 Task: Add Teton Waters Ranch Uncured Polish Beef Sausage to the cart.
Action: Mouse moved to (15, 133)
Screenshot: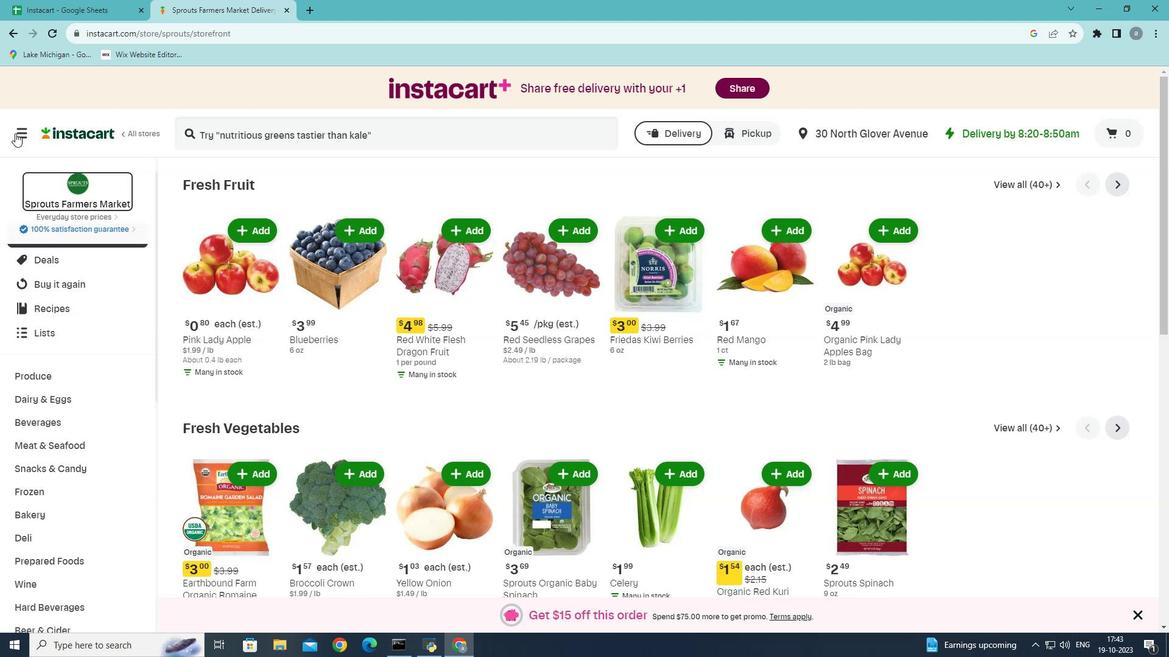 
Action: Mouse pressed left at (15, 133)
Screenshot: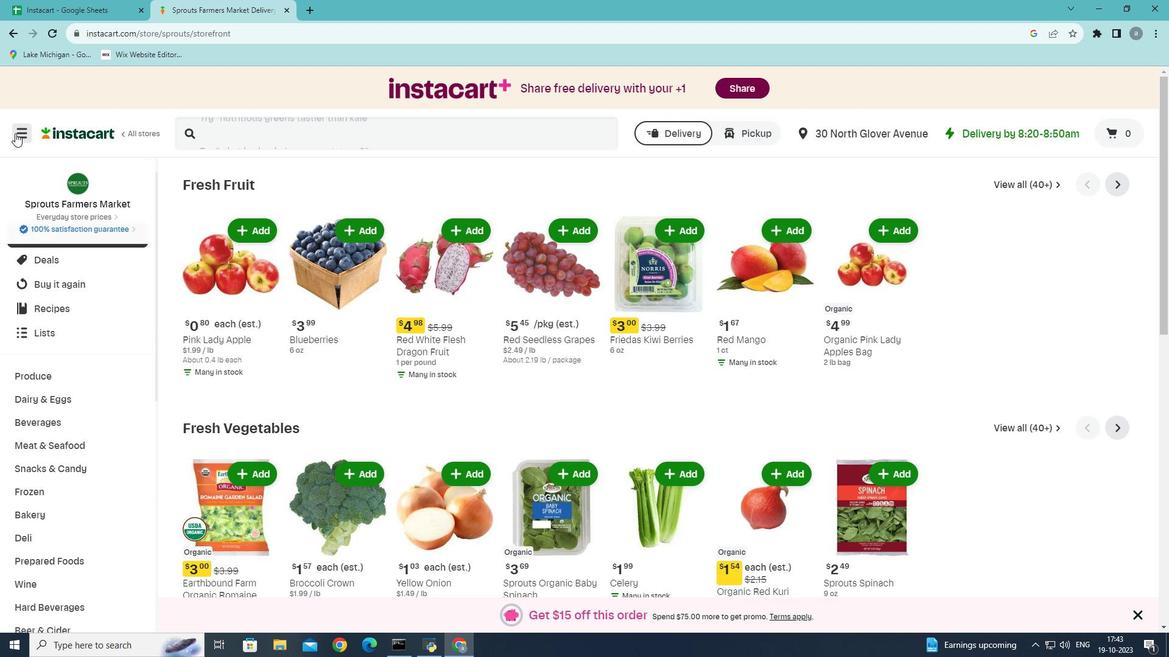
Action: Mouse moved to (34, 352)
Screenshot: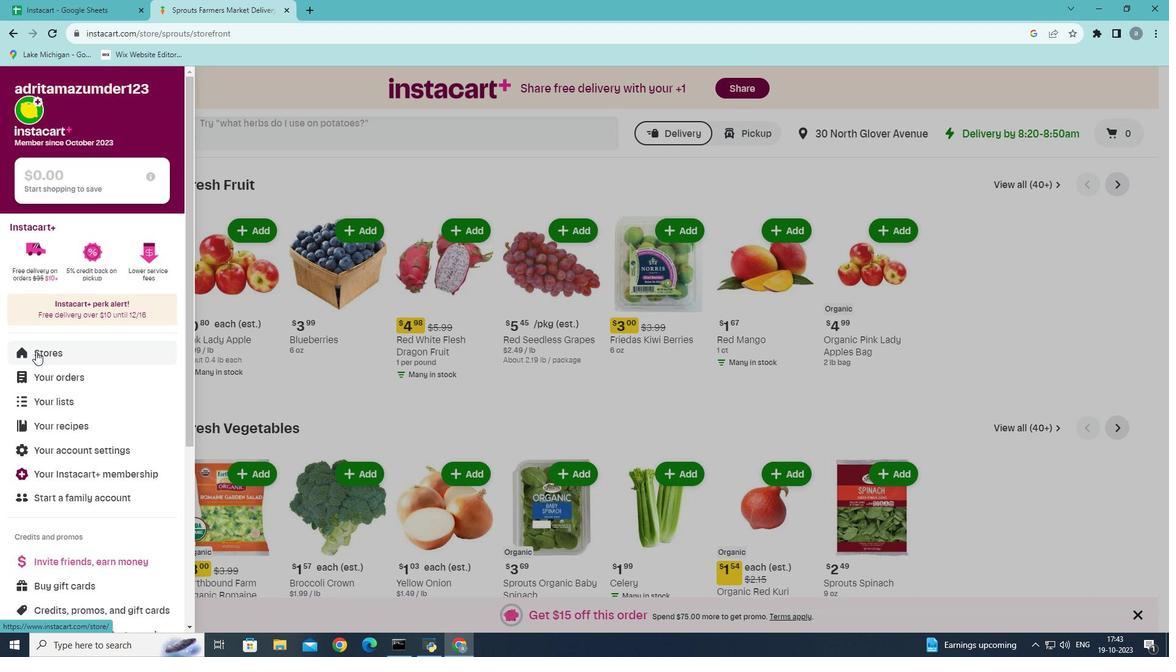 
Action: Mouse pressed left at (34, 352)
Screenshot: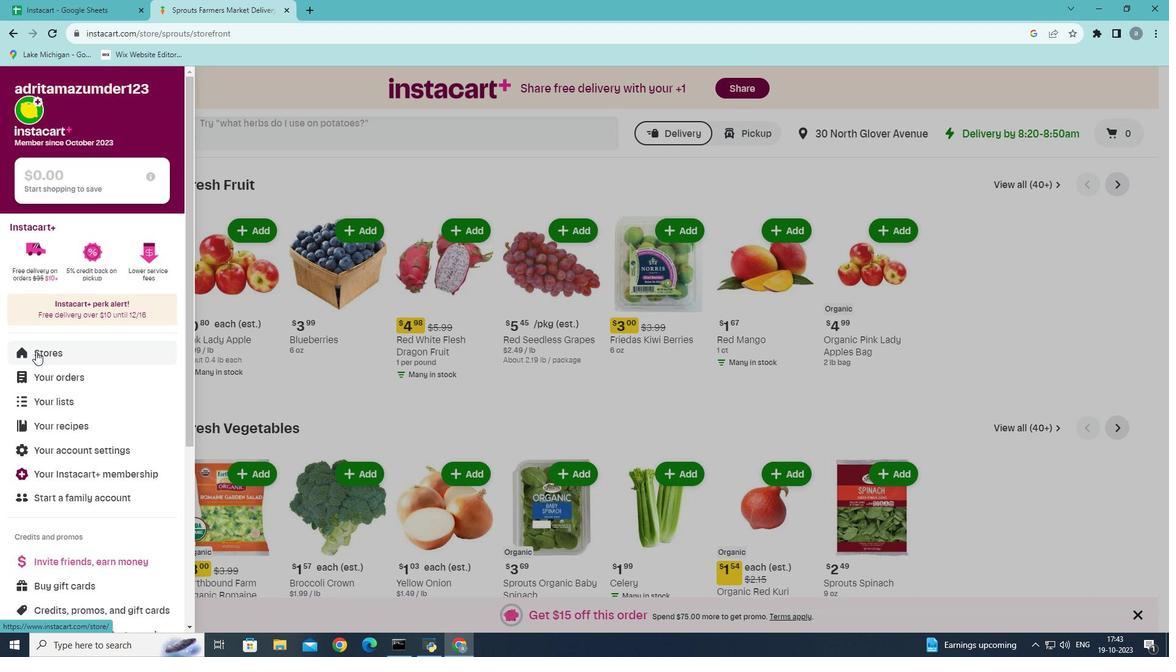 
Action: Mouse moved to (280, 126)
Screenshot: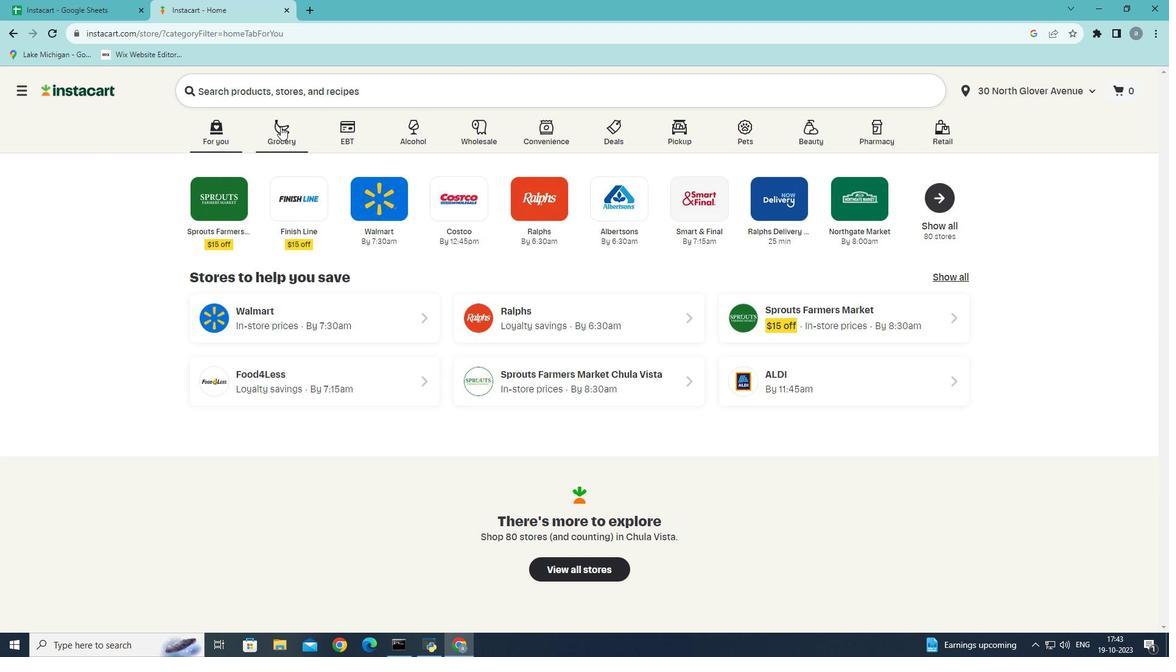 
Action: Mouse pressed left at (280, 126)
Screenshot: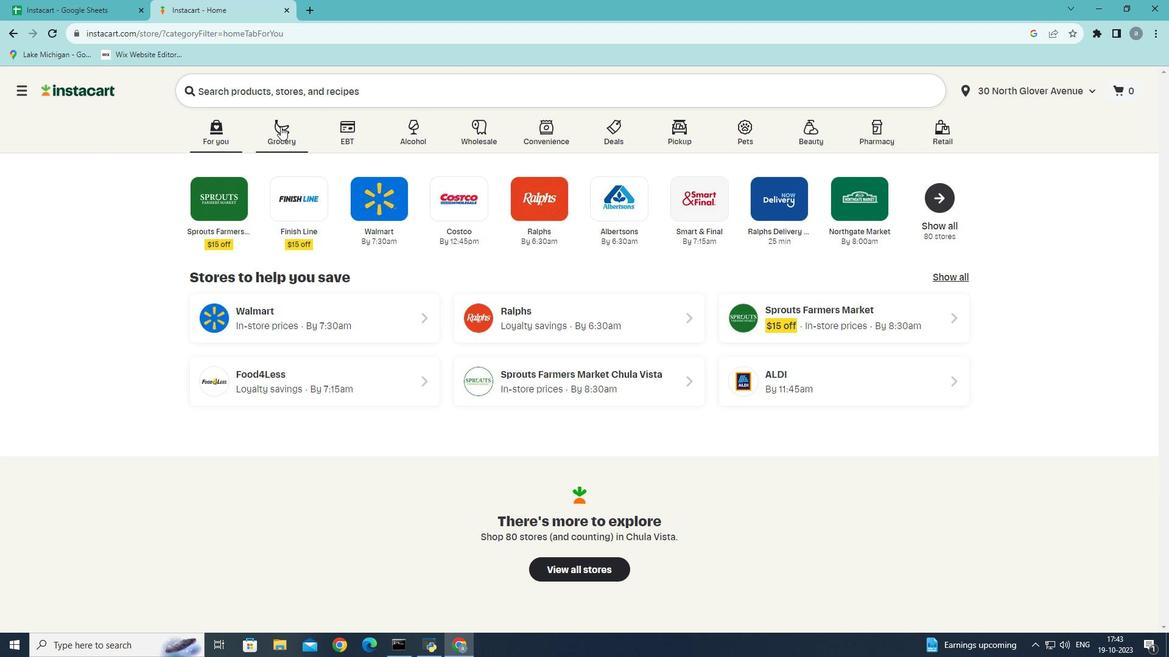
Action: Mouse moved to (271, 340)
Screenshot: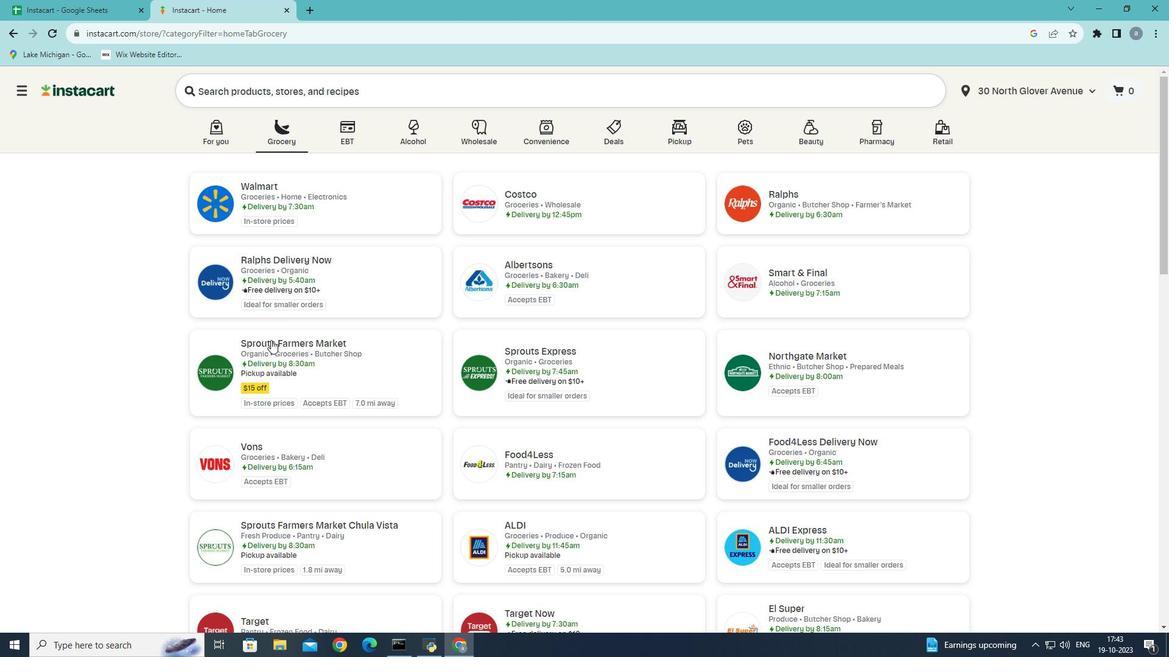 
Action: Mouse pressed left at (271, 340)
Screenshot: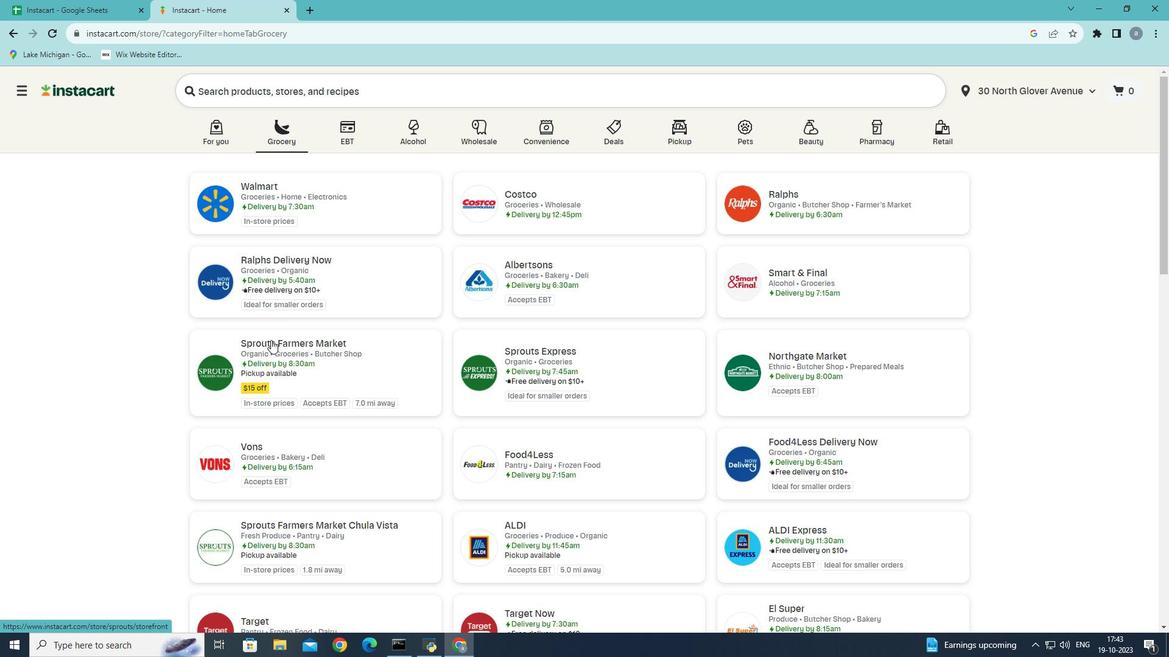 
Action: Mouse moved to (116, 360)
Screenshot: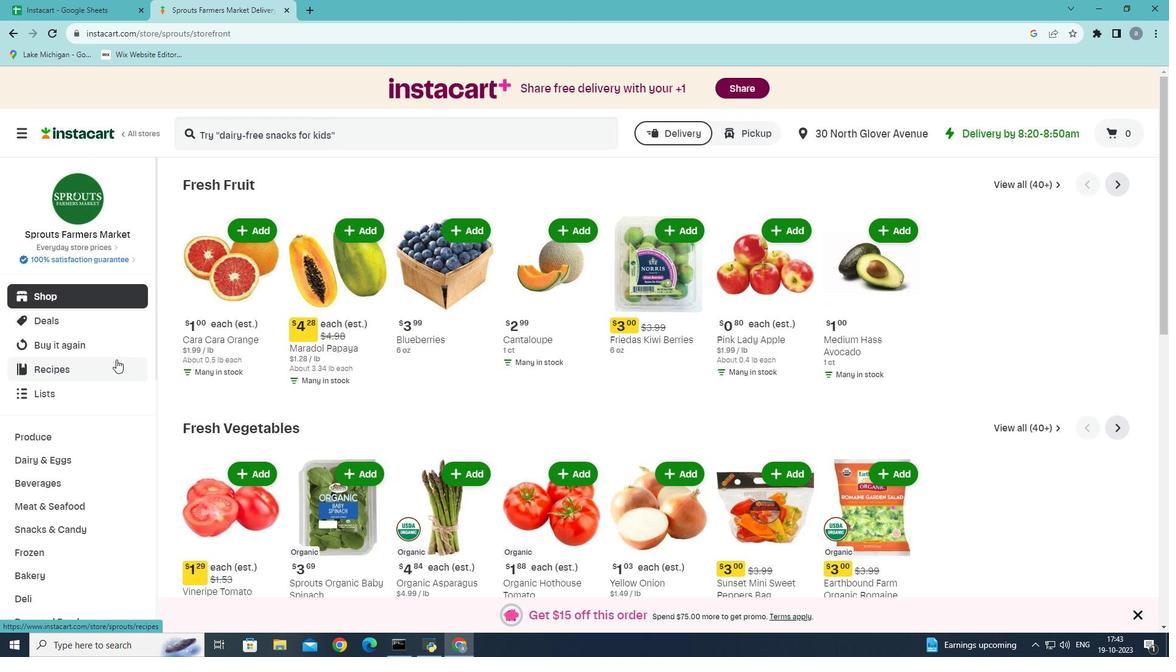 
Action: Mouse scrolled (116, 359) with delta (0, 0)
Screenshot: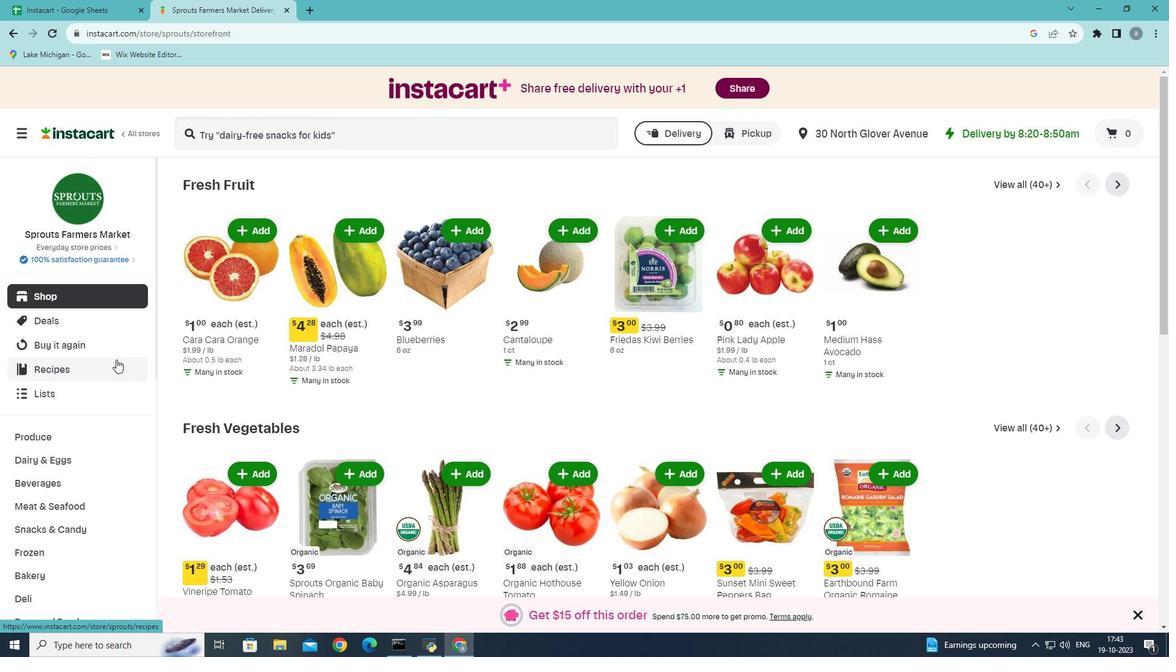 
Action: Mouse moved to (116, 360)
Screenshot: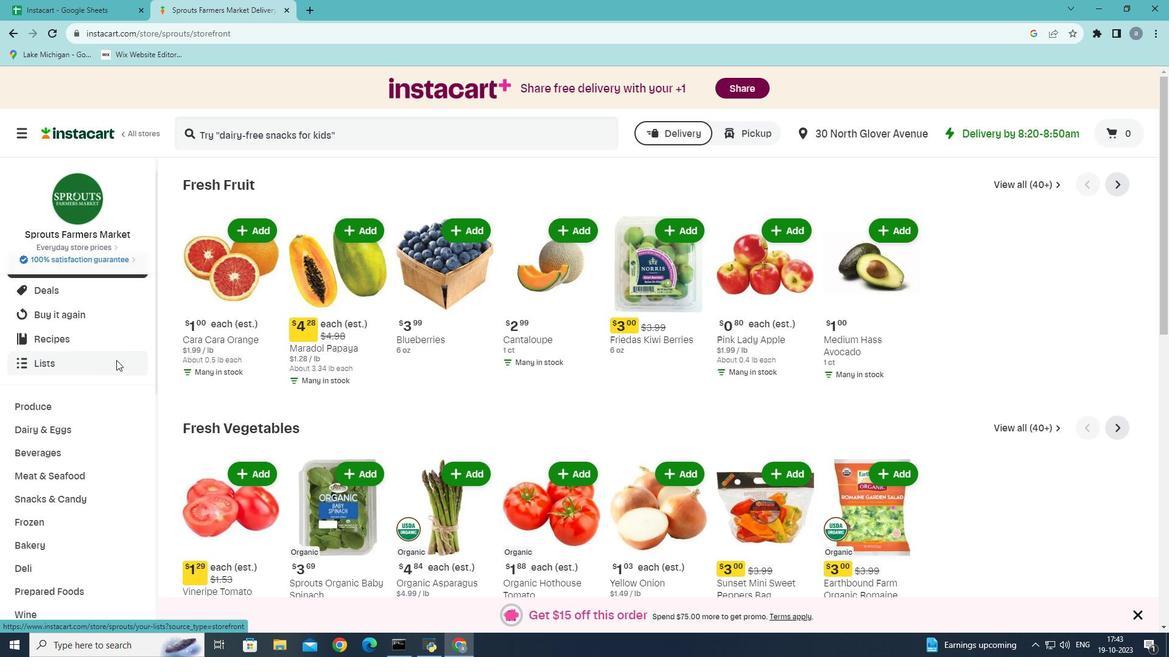 
Action: Mouse scrolled (116, 360) with delta (0, 0)
Screenshot: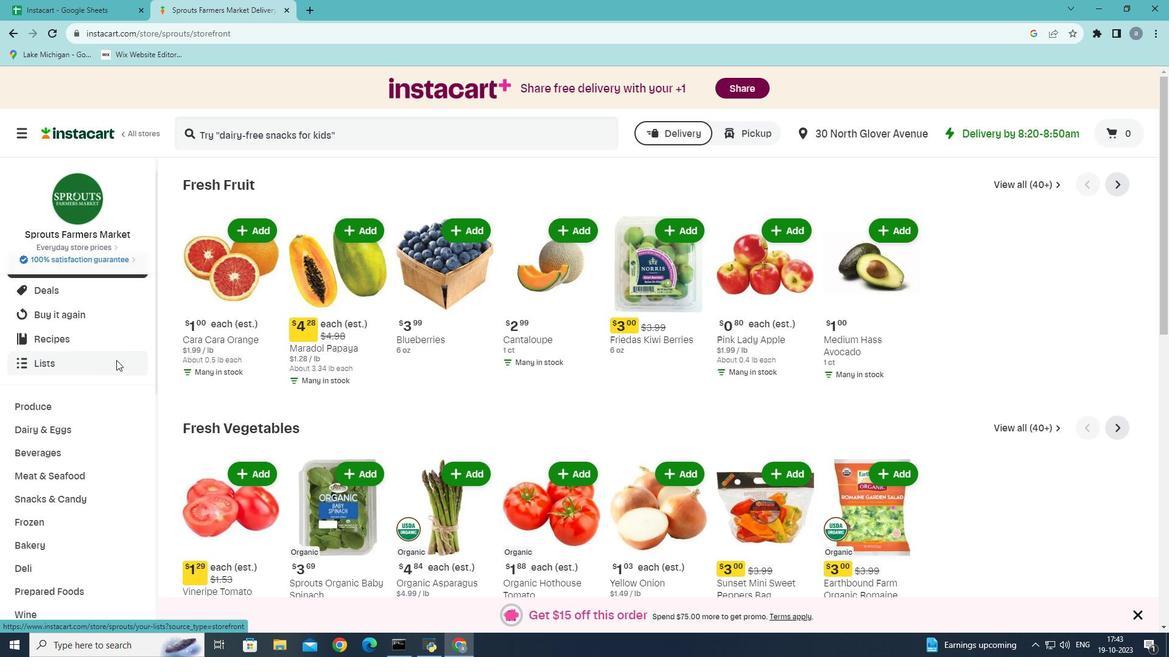
Action: Mouse moved to (69, 390)
Screenshot: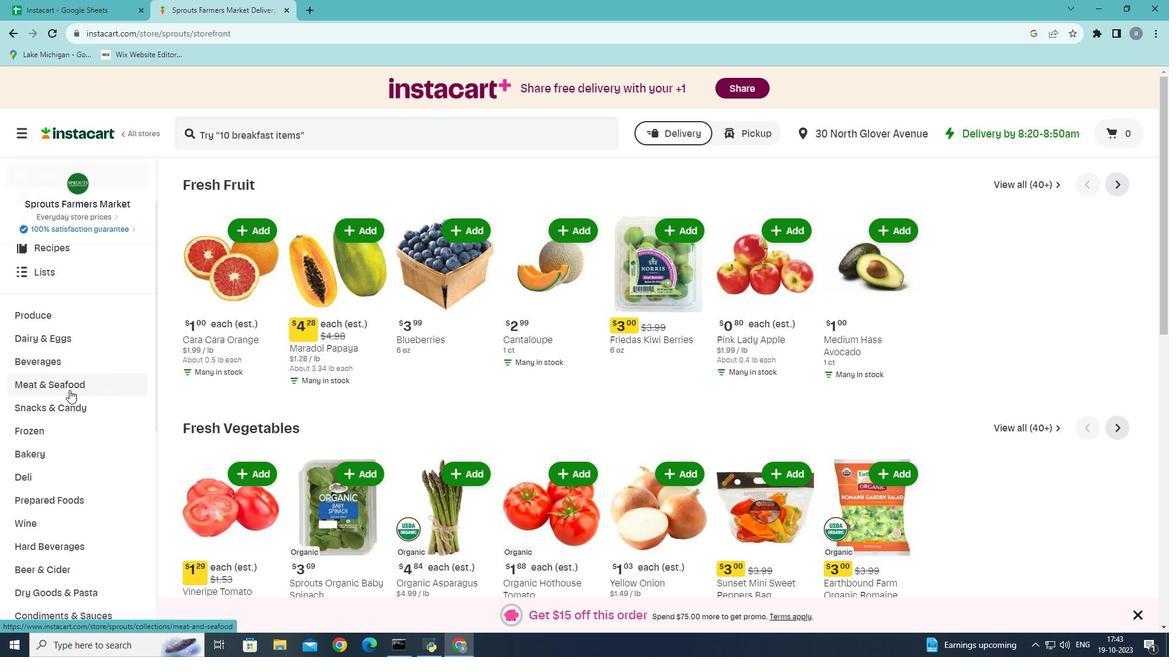 
Action: Mouse pressed left at (69, 390)
Screenshot: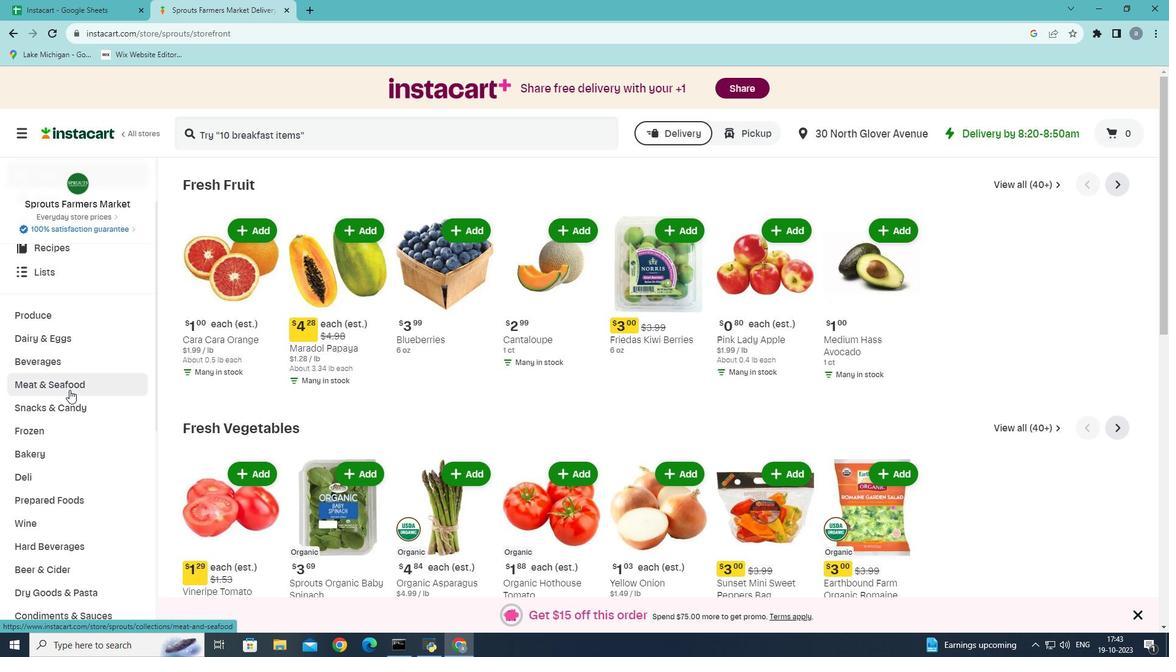 
Action: Mouse moved to (598, 211)
Screenshot: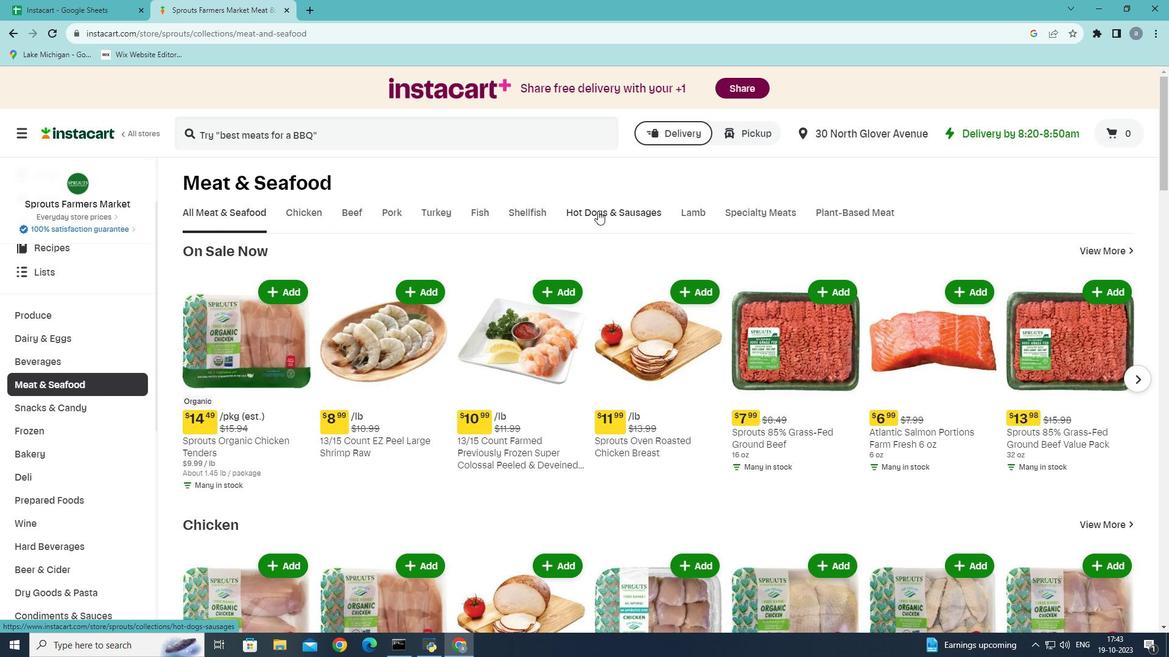 
Action: Mouse pressed left at (598, 211)
Screenshot: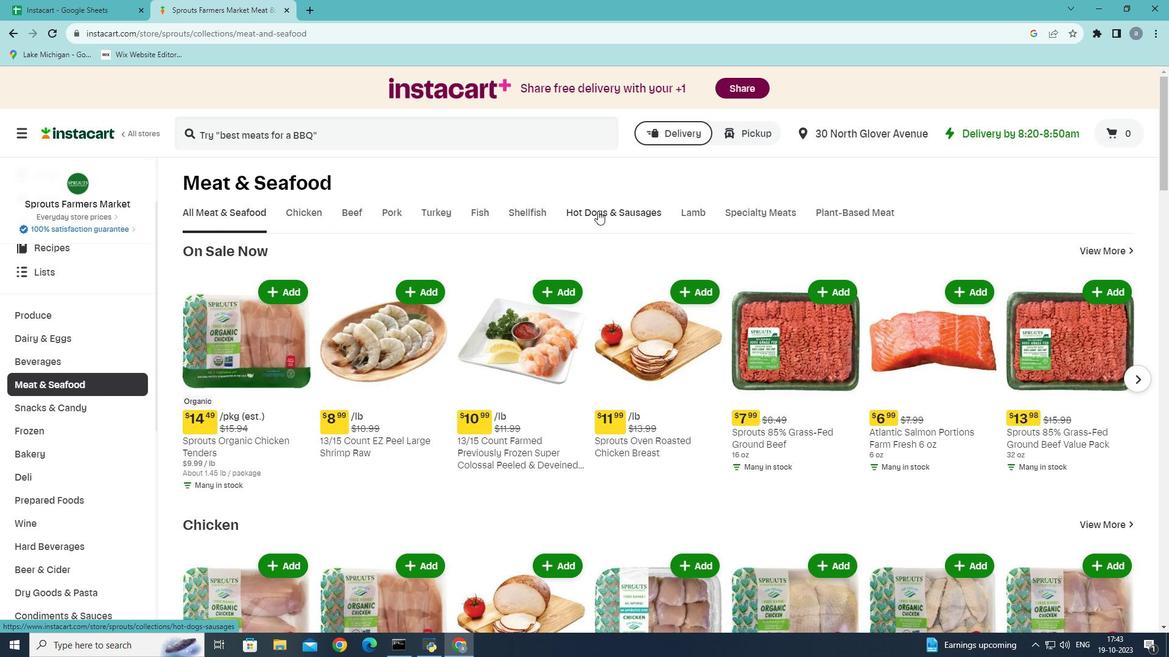 
Action: Mouse moved to (296, 266)
Screenshot: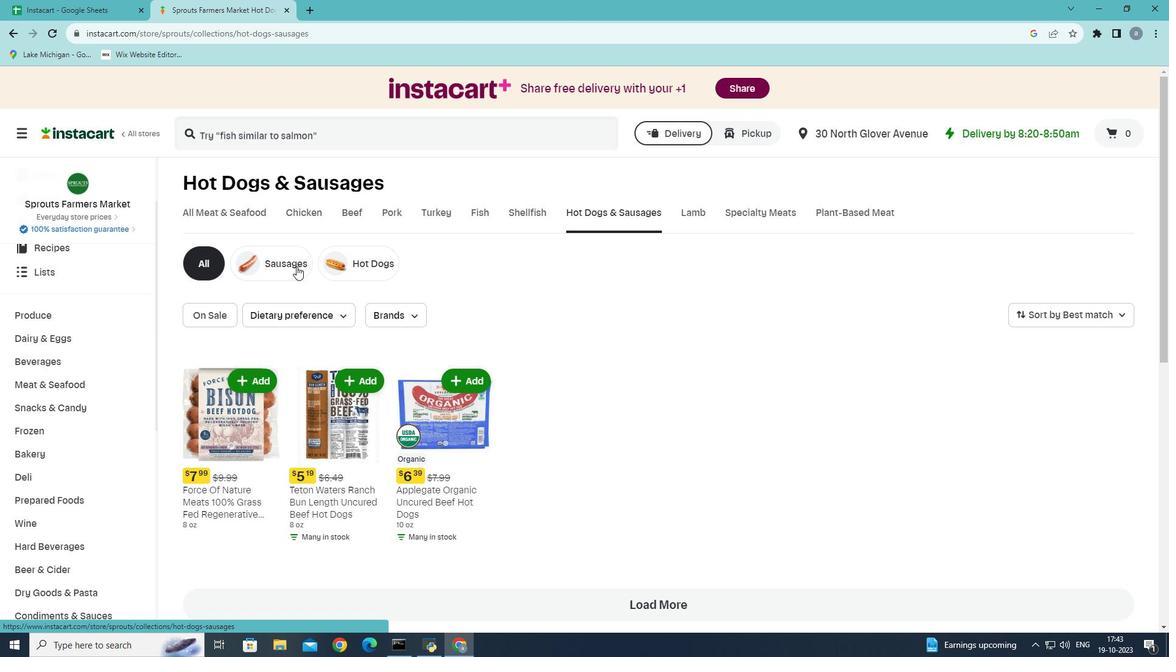 
Action: Mouse pressed left at (296, 266)
Screenshot: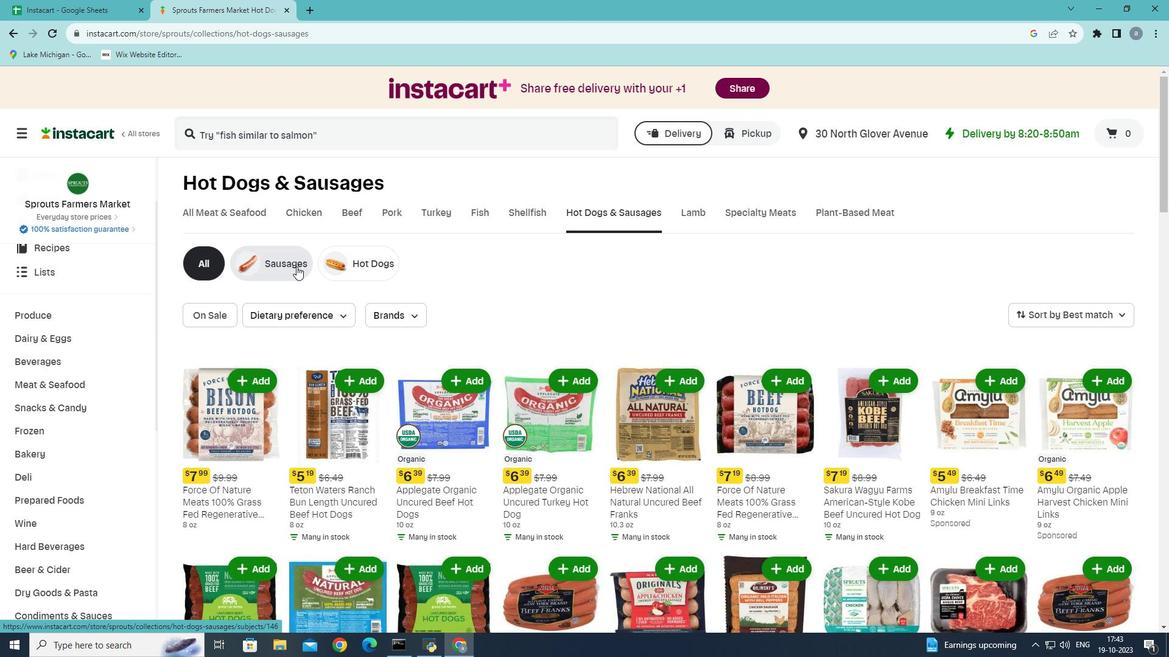 
Action: Mouse moved to (488, 332)
Screenshot: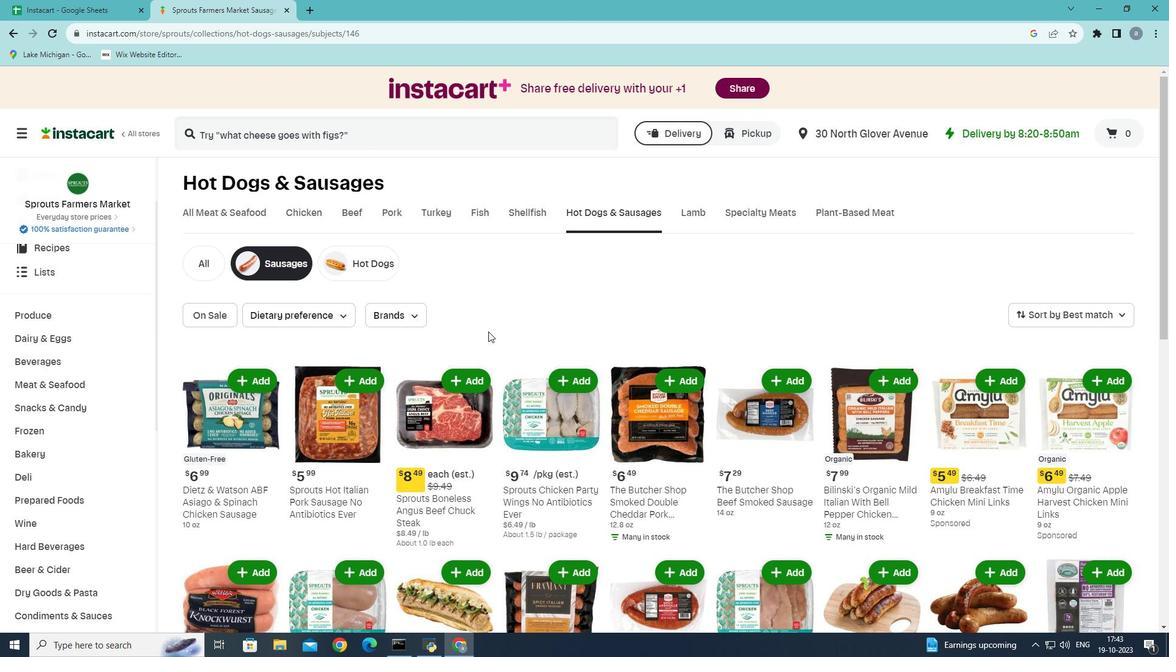 
Action: Mouse scrolled (488, 331) with delta (0, 0)
Screenshot: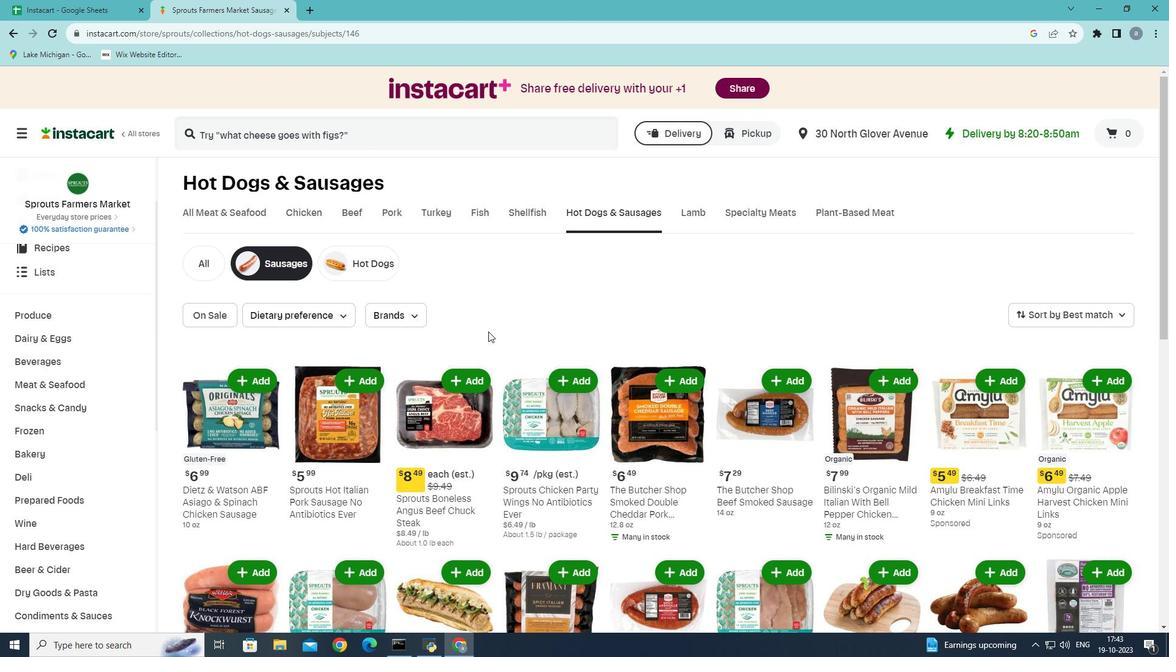 
Action: Mouse moved to (488, 333)
Screenshot: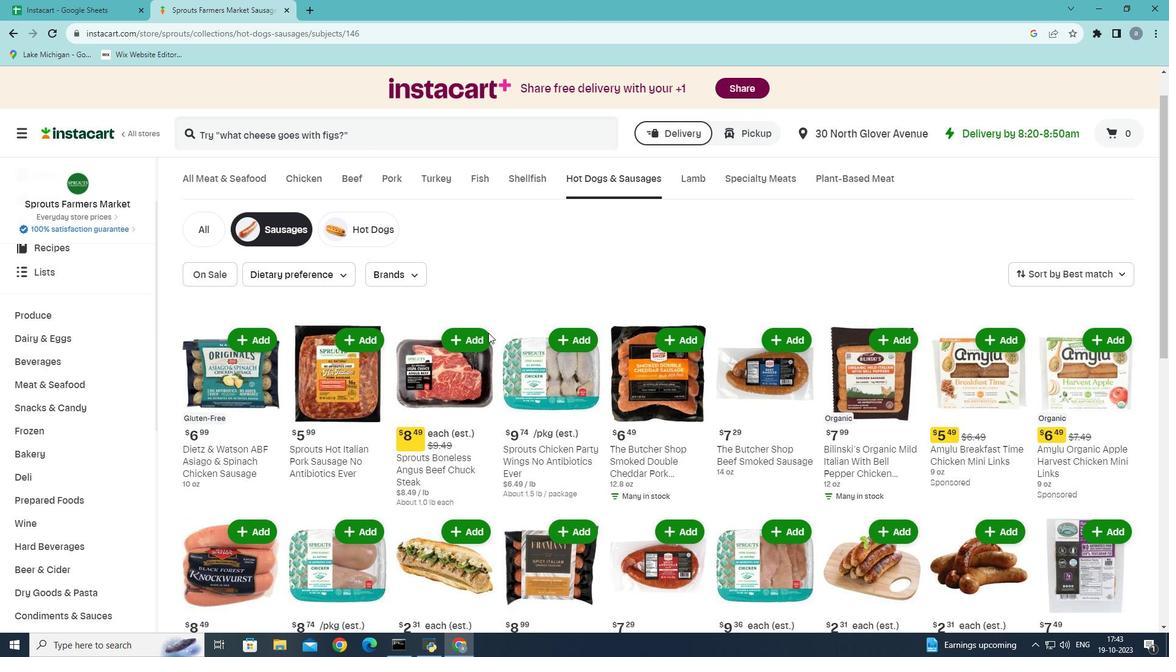 
Action: Mouse scrolled (488, 332) with delta (0, 0)
Screenshot: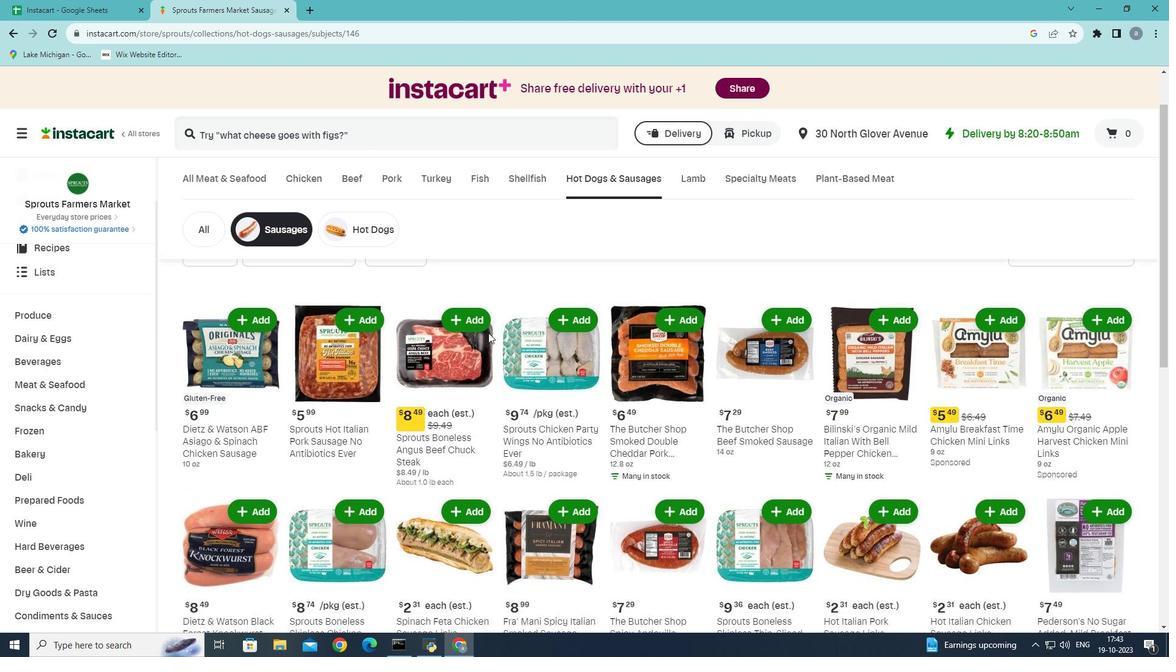 
Action: Mouse scrolled (488, 332) with delta (0, 0)
Screenshot: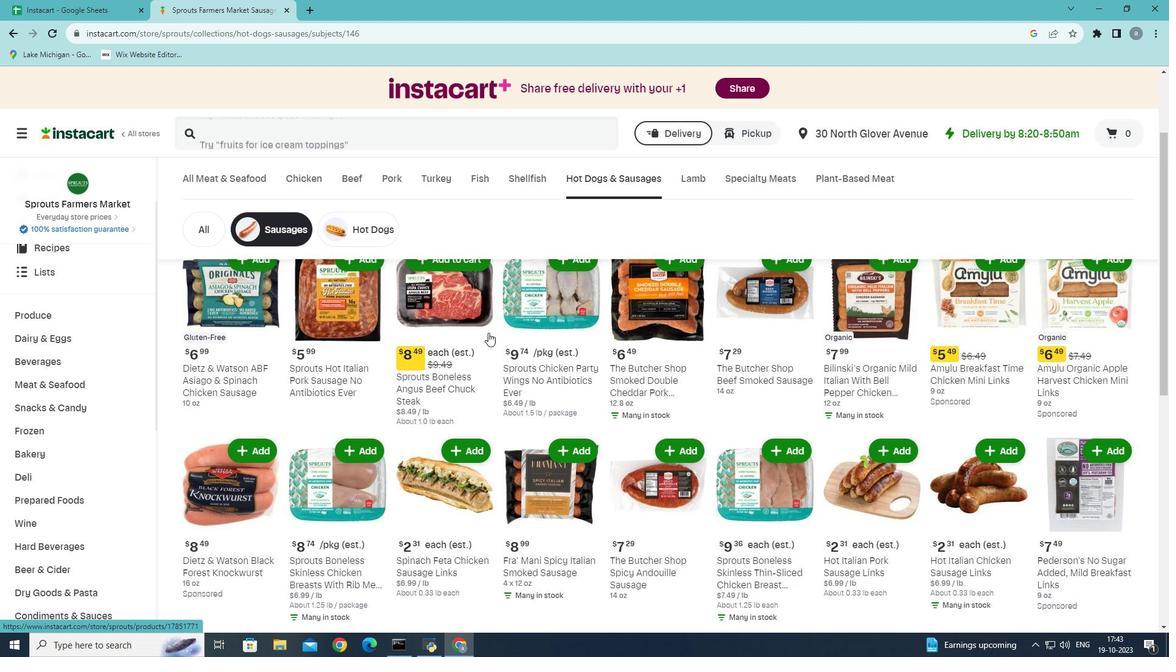 
Action: Mouse scrolled (488, 333) with delta (0, 0)
Screenshot: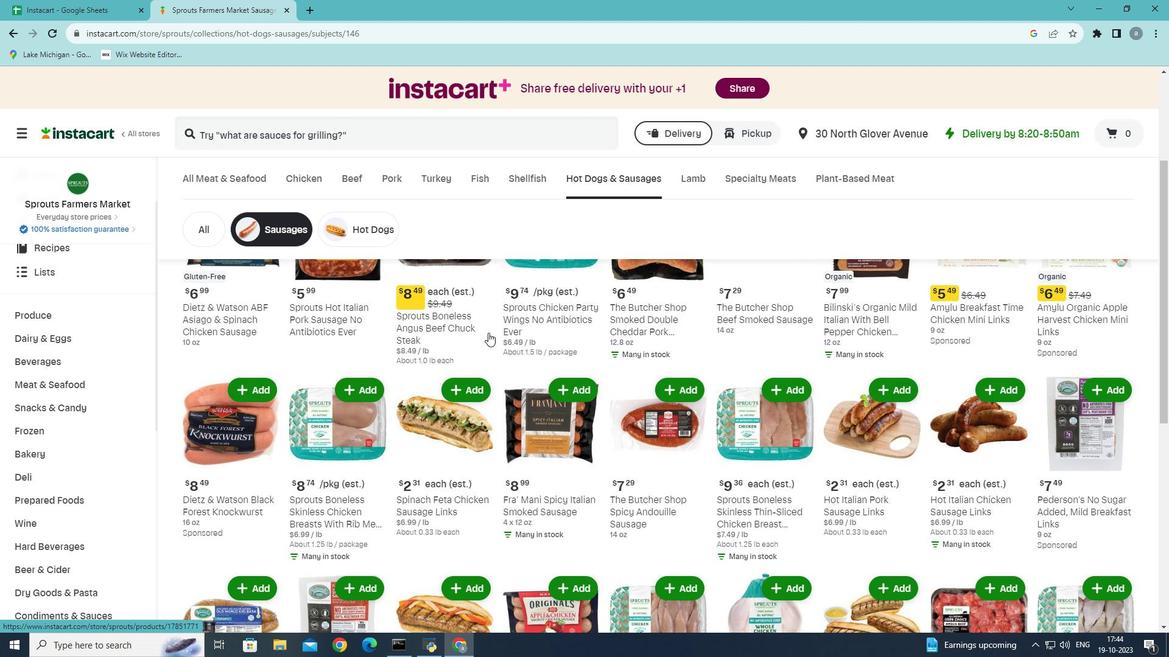 
Action: Mouse moved to (536, 349)
Screenshot: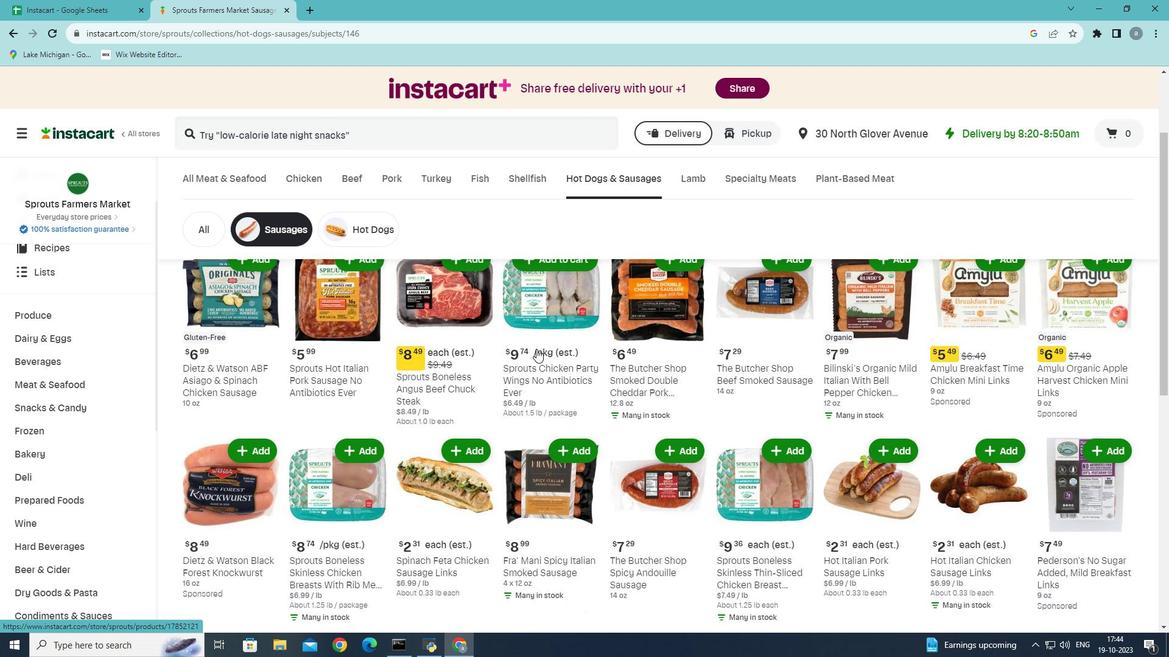 
Action: Mouse scrolled (536, 349) with delta (0, 0)
Screenshot: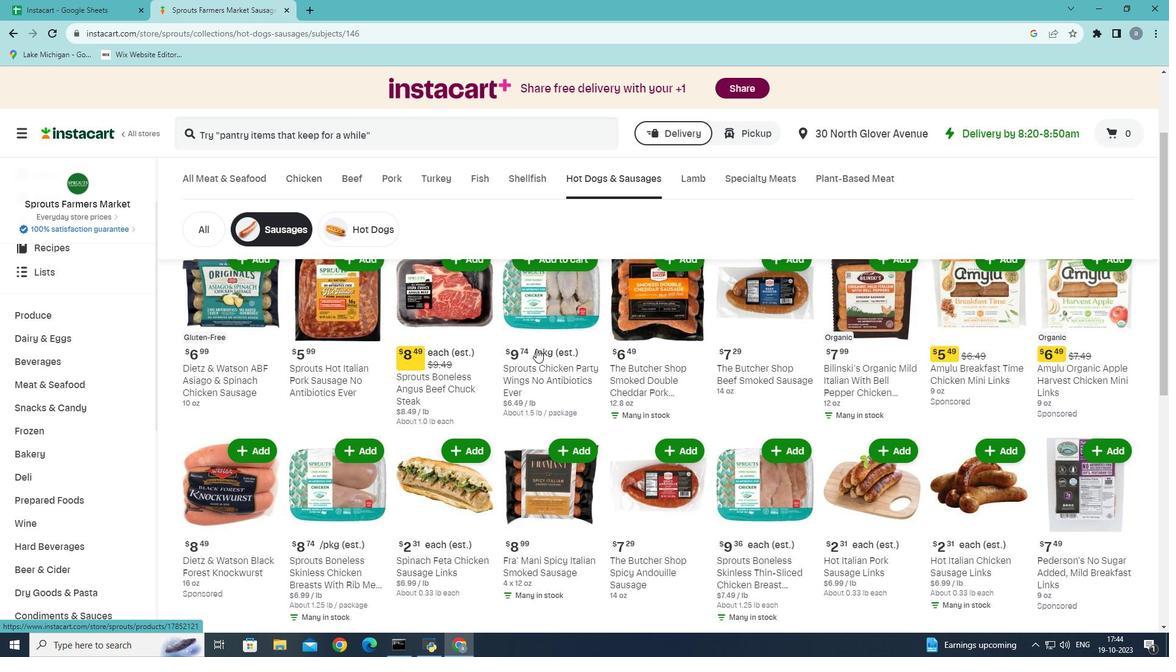 
Action: Mouse scrolled (536, 349) with delta (0, 0)
Screenshot: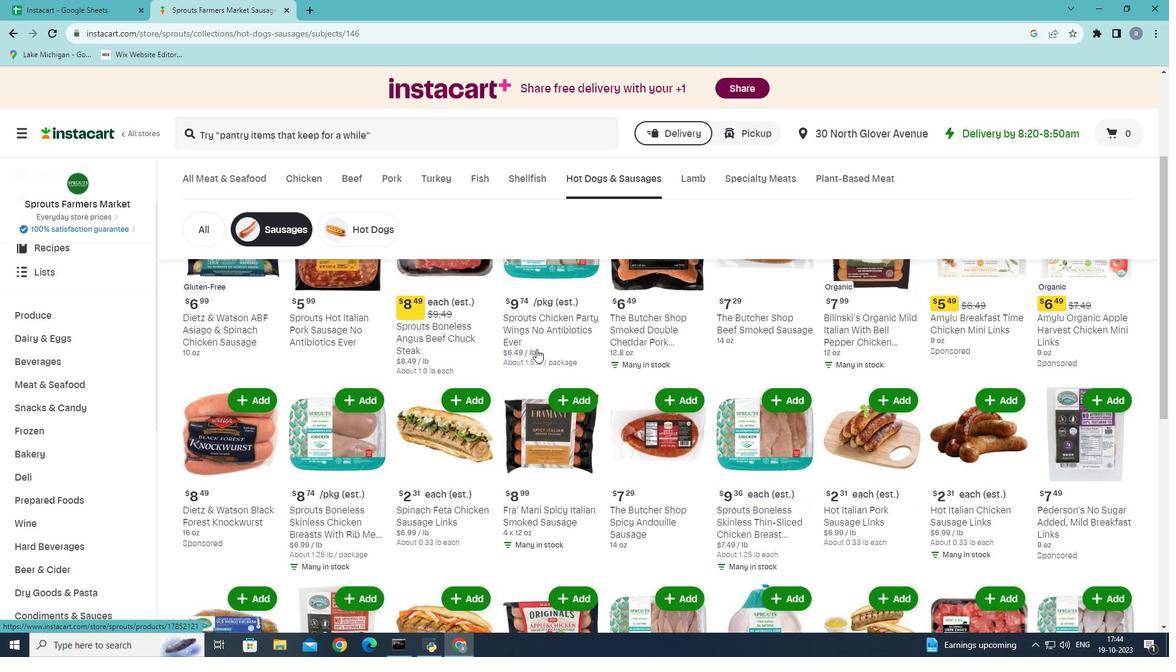 
Action: Mouse moved to (536, 349)
Screenshot: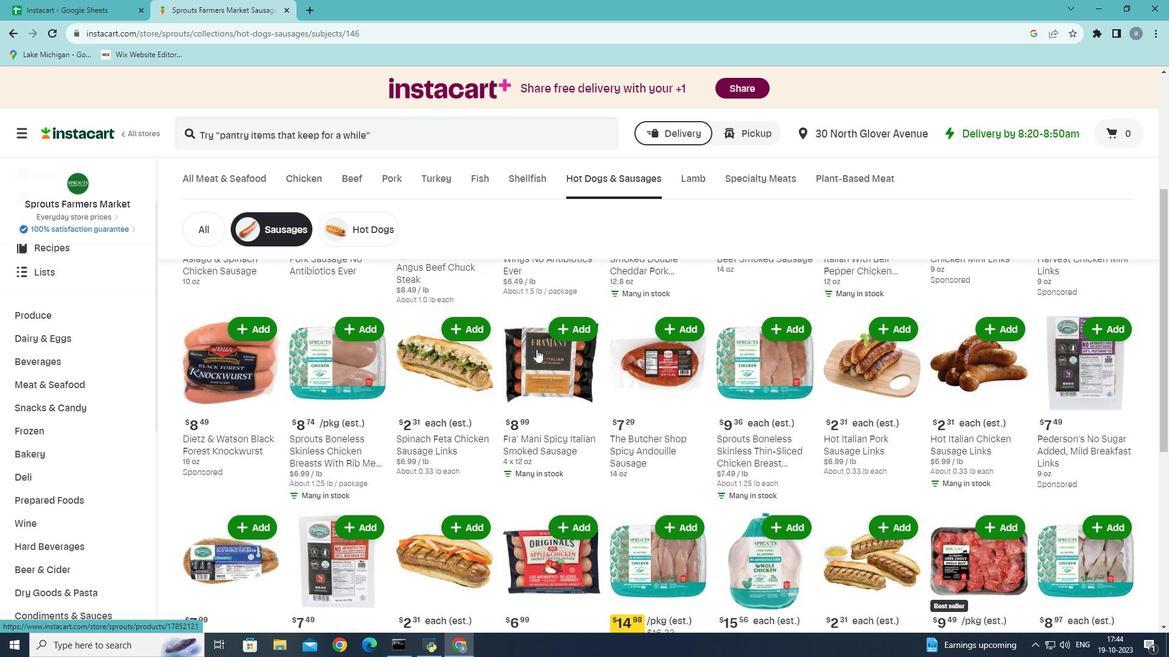 
Action: Mouse scrolled (536, 349) with delta (0, 0)
Screenshot: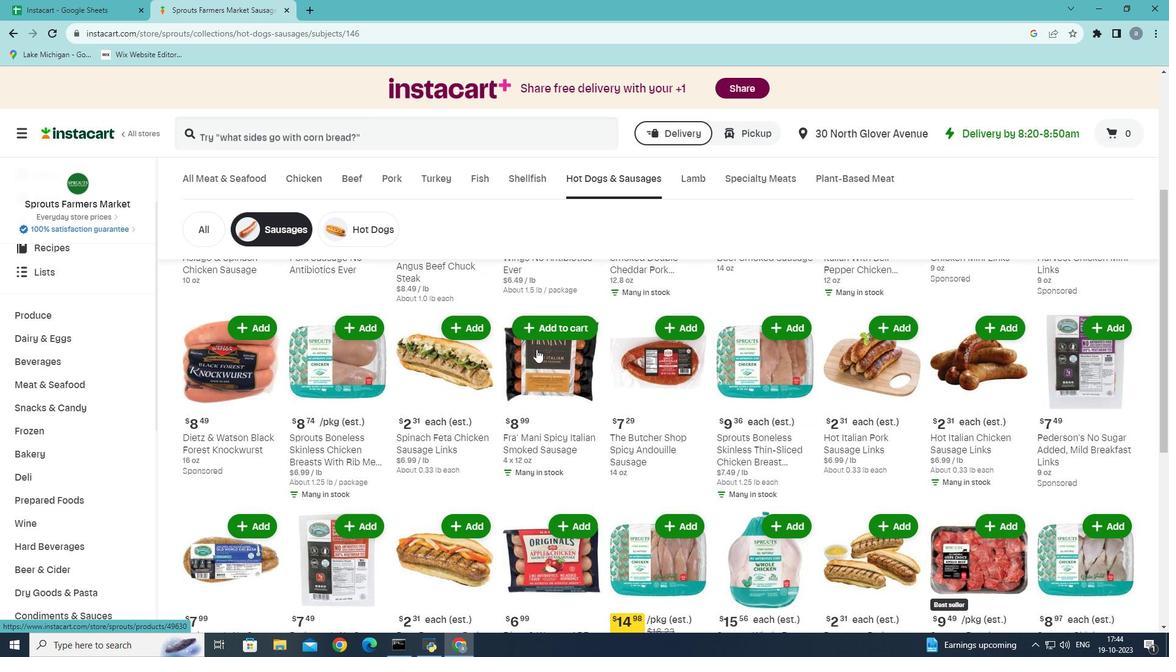 
Action: Mouse moved to (536, 349)
Screenshot: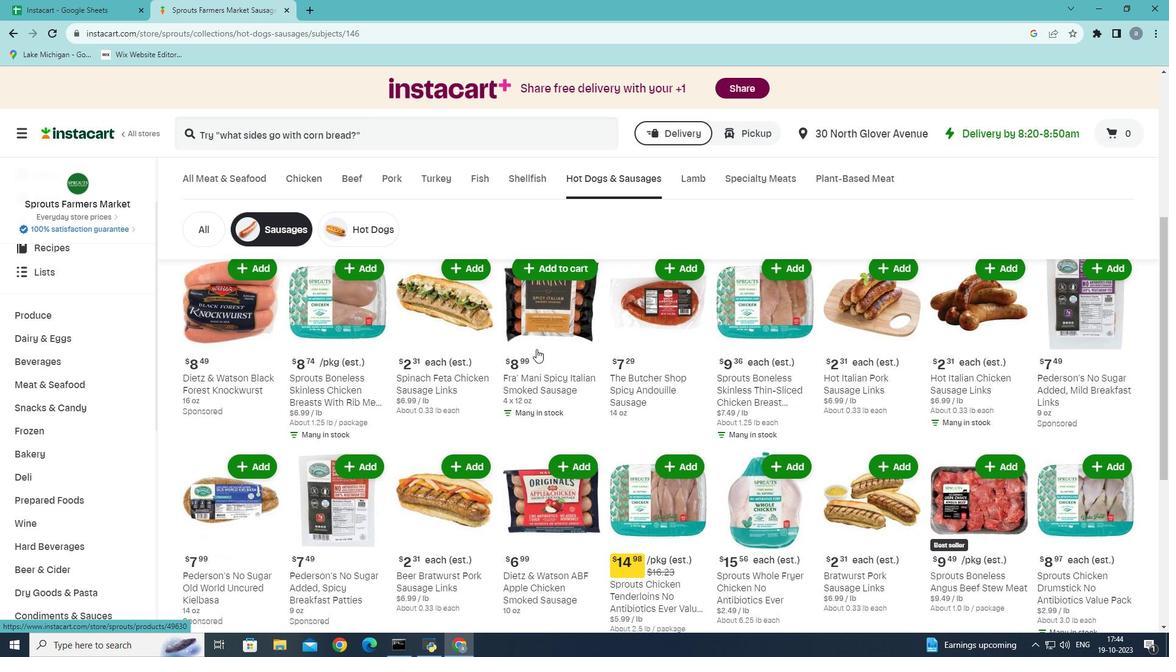 
Action: Mouse scrolled (536, 349) with delta (0, 0)
Screenshot: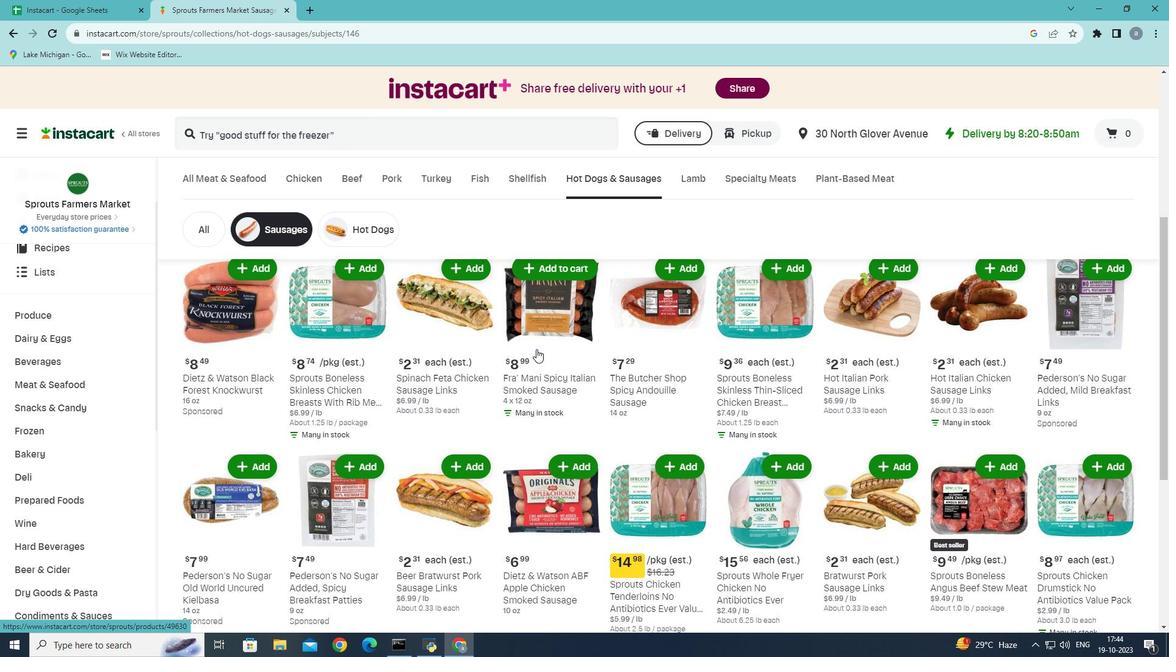 
Action: Mouse moved to (536, 349)
Screenshot: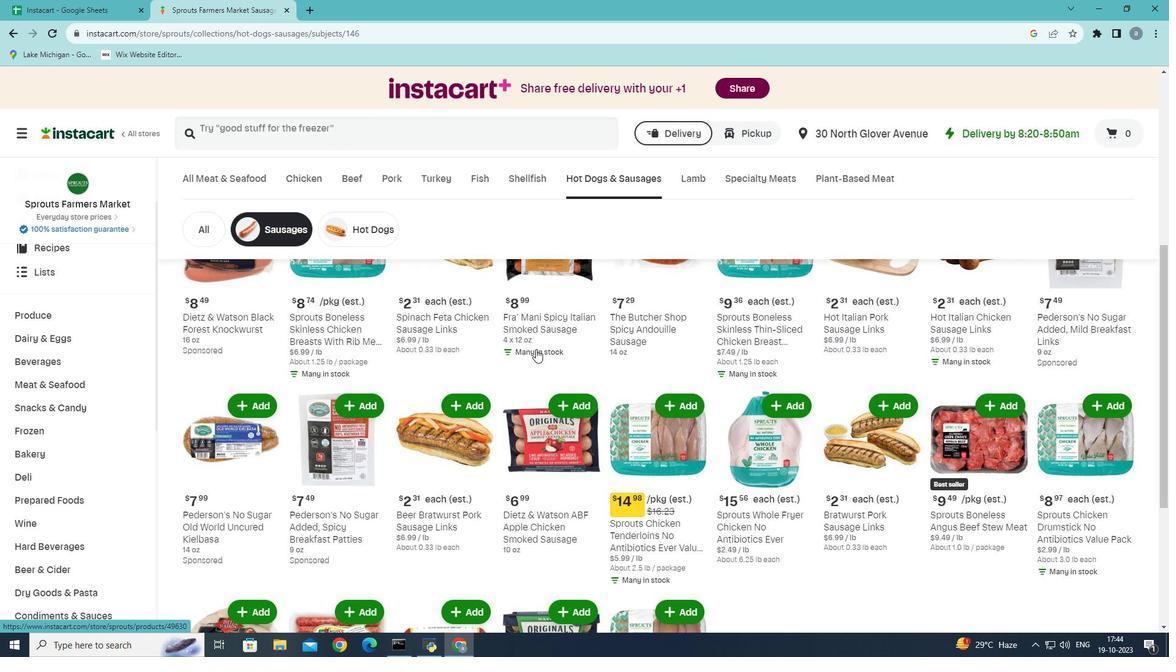 
Action: Mouse scrolled (536, 349) with delta (0, 0)
Screenshot: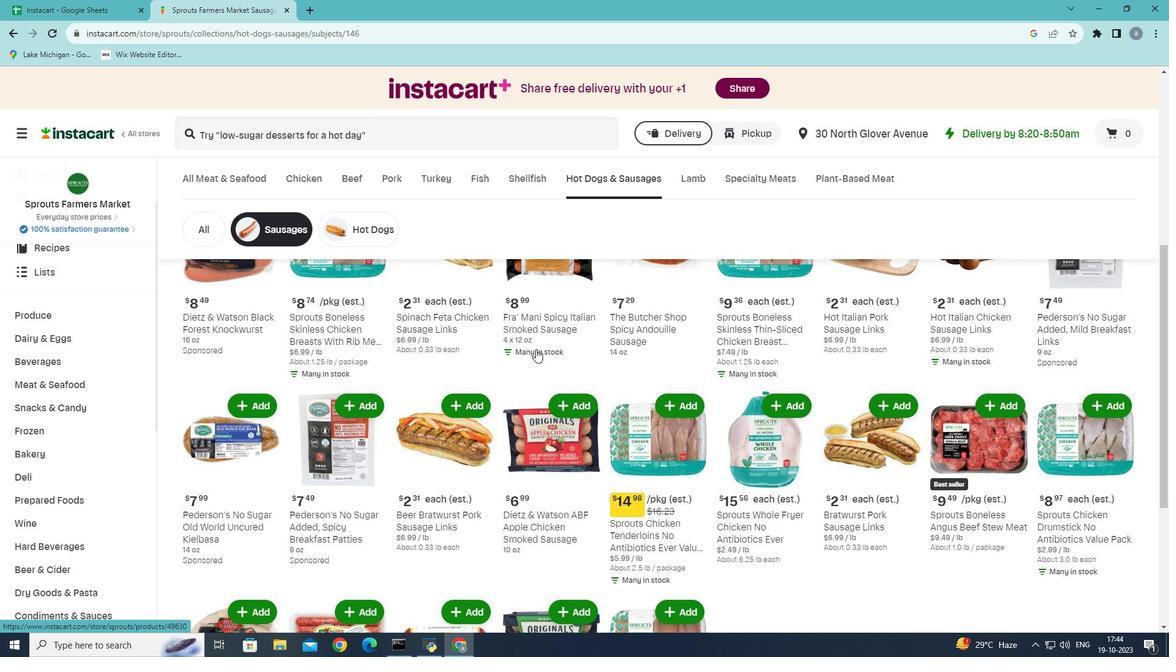 
Action: Mouse moved to (535, 348)
Screenshot: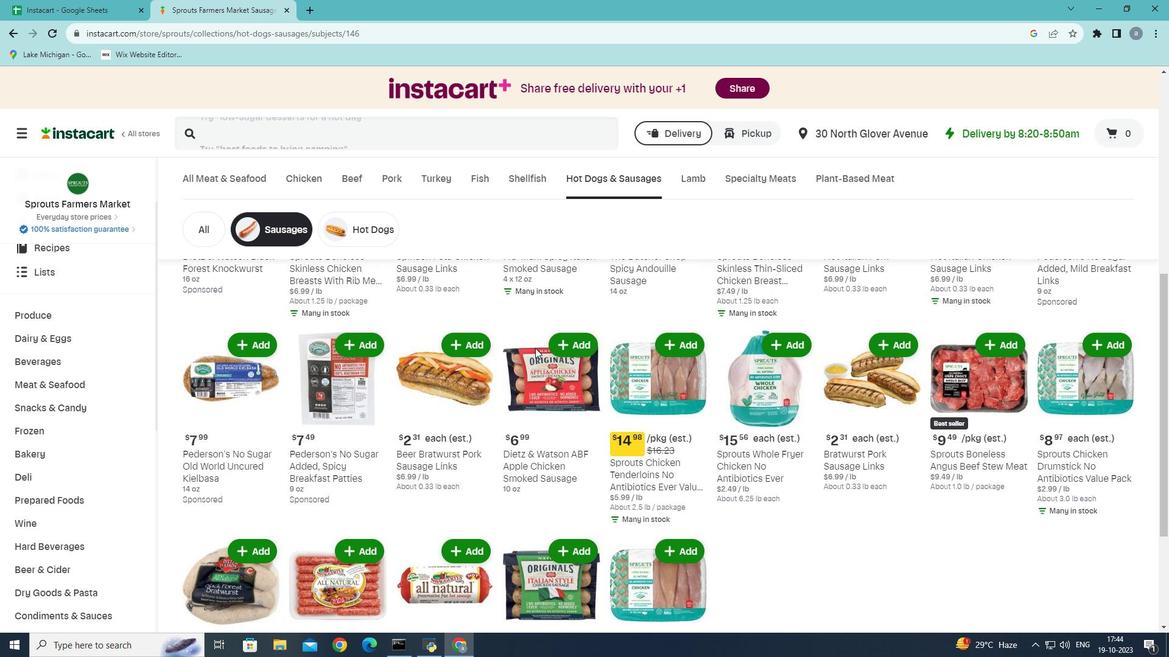 
Action: Mouse scrolled (535, 347) with delta (0, 0)
Screenshot: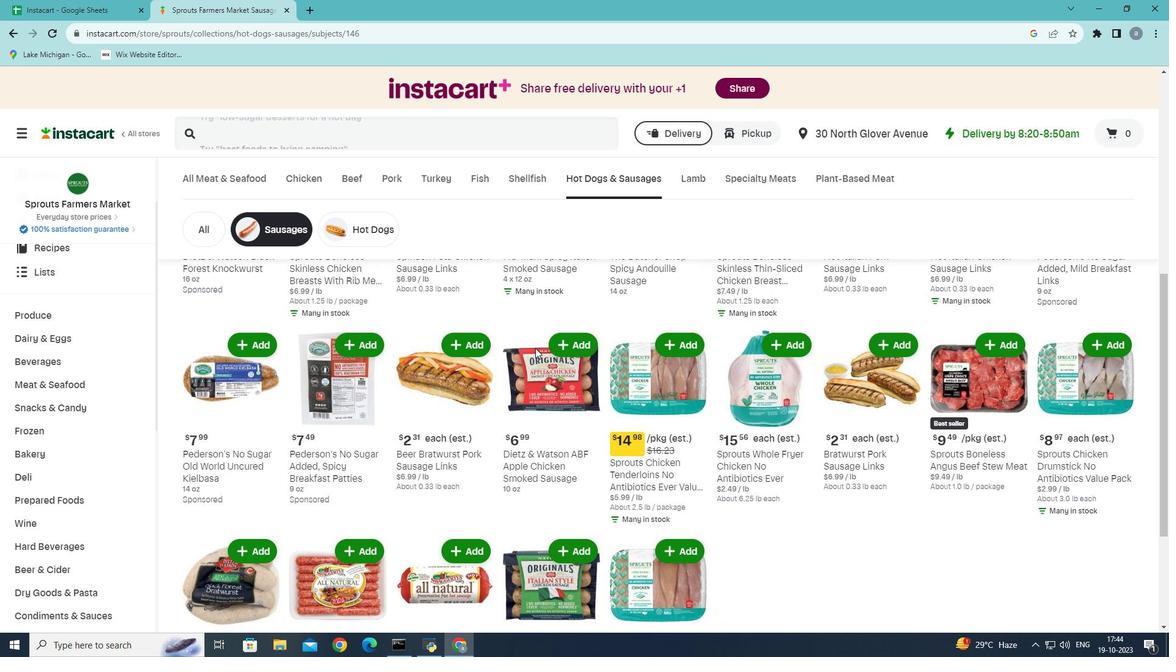
Action: Mouse moved to (534, 347)
Screenshot: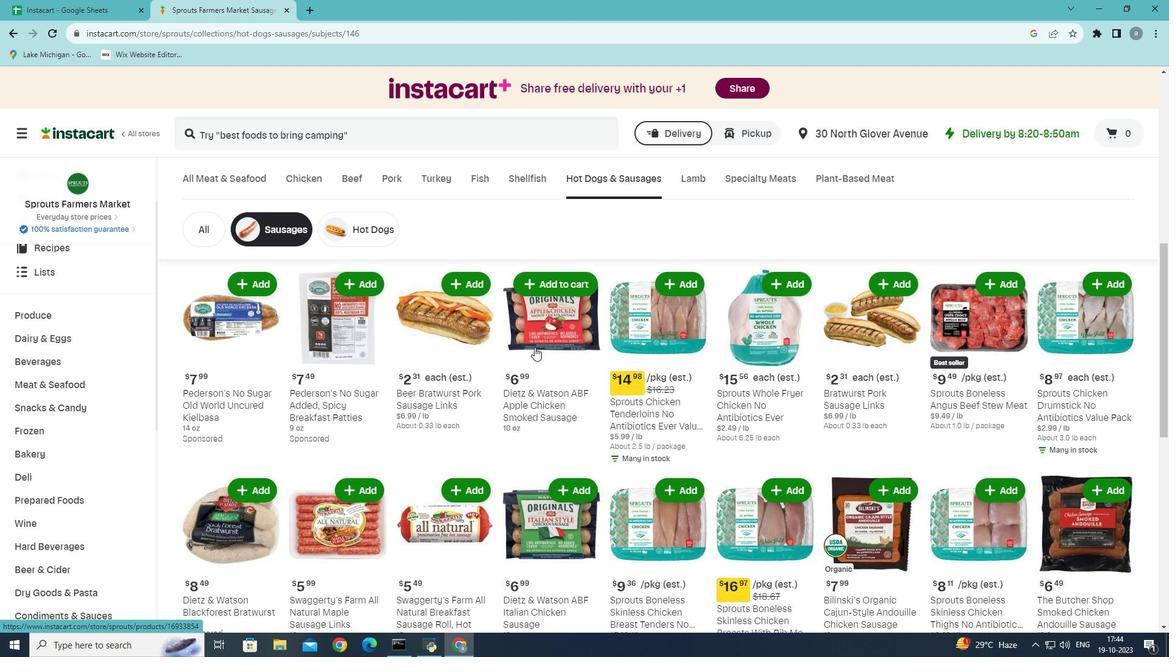 
Action: Mouse scrolled (534, 347) with delta (0, 0)
Screenshot: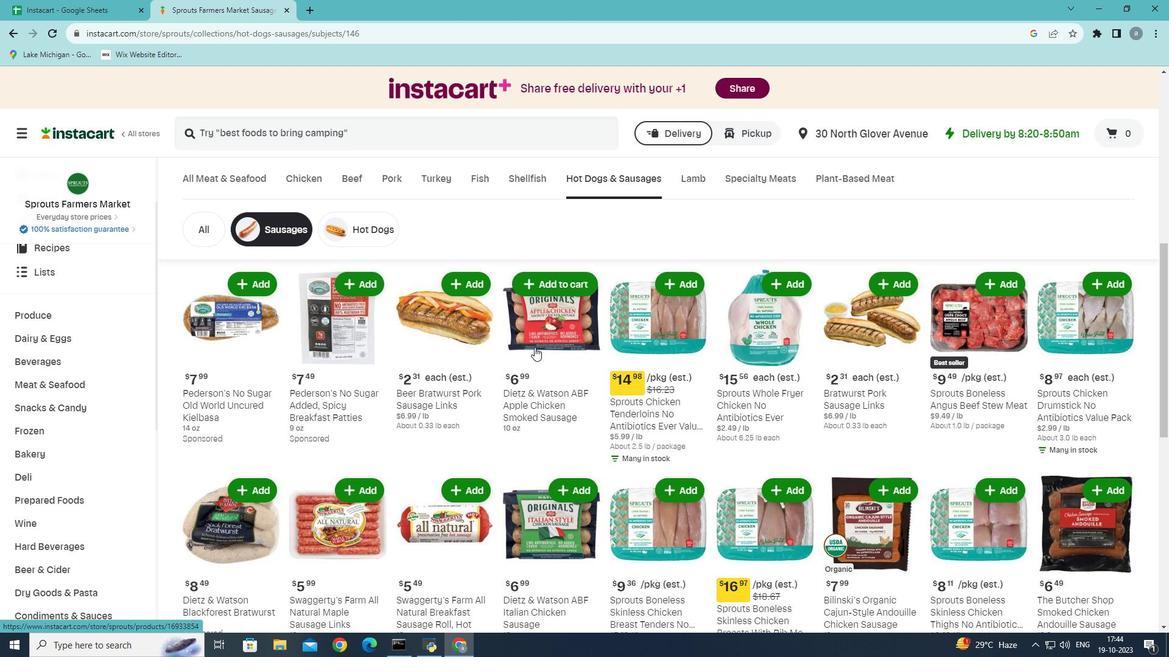 
Action: Mouse moved to (534, 347)
Screenshot: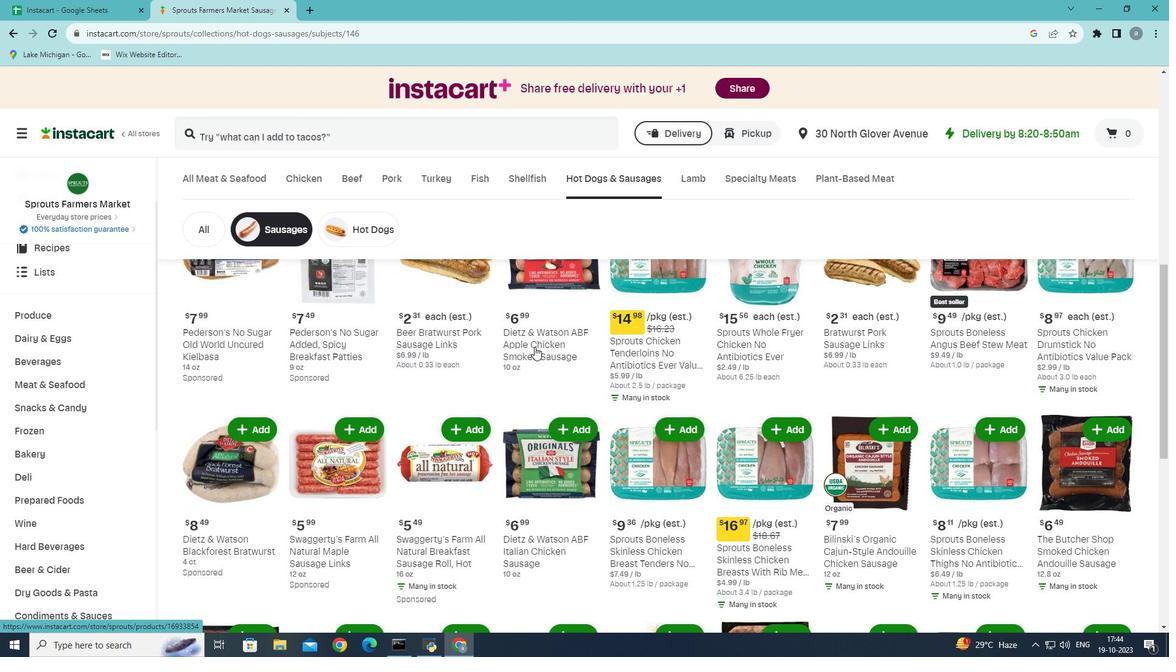 
Action: Mouse scrolled (534, 346) with delta (0, 0)
Screenshot: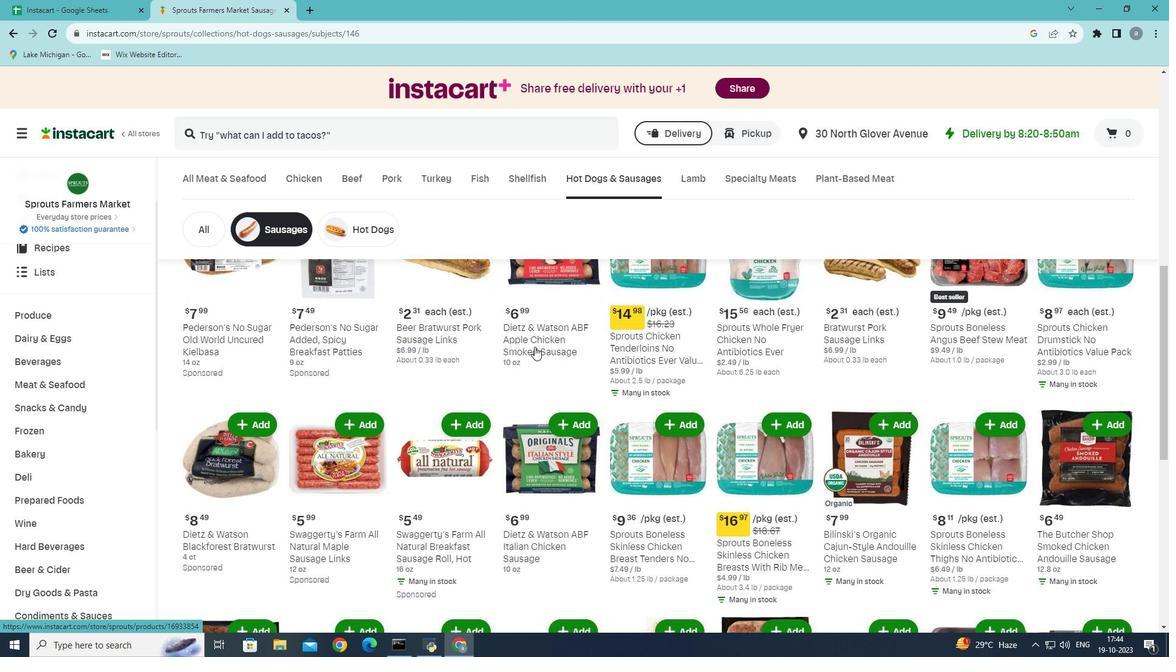 
Action: Mouse scrolled (534, 346) with delta (0, 0)
Screenshot: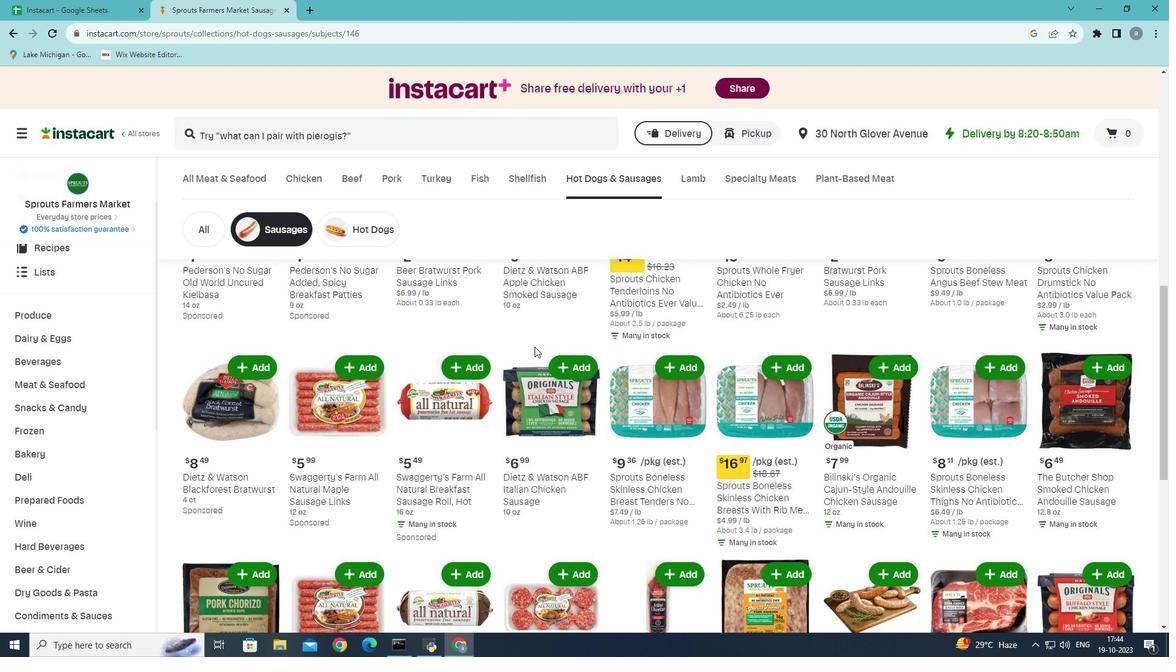
Action: Mouse scrolled (534, 346) with delta (0, 0)
Screenshot: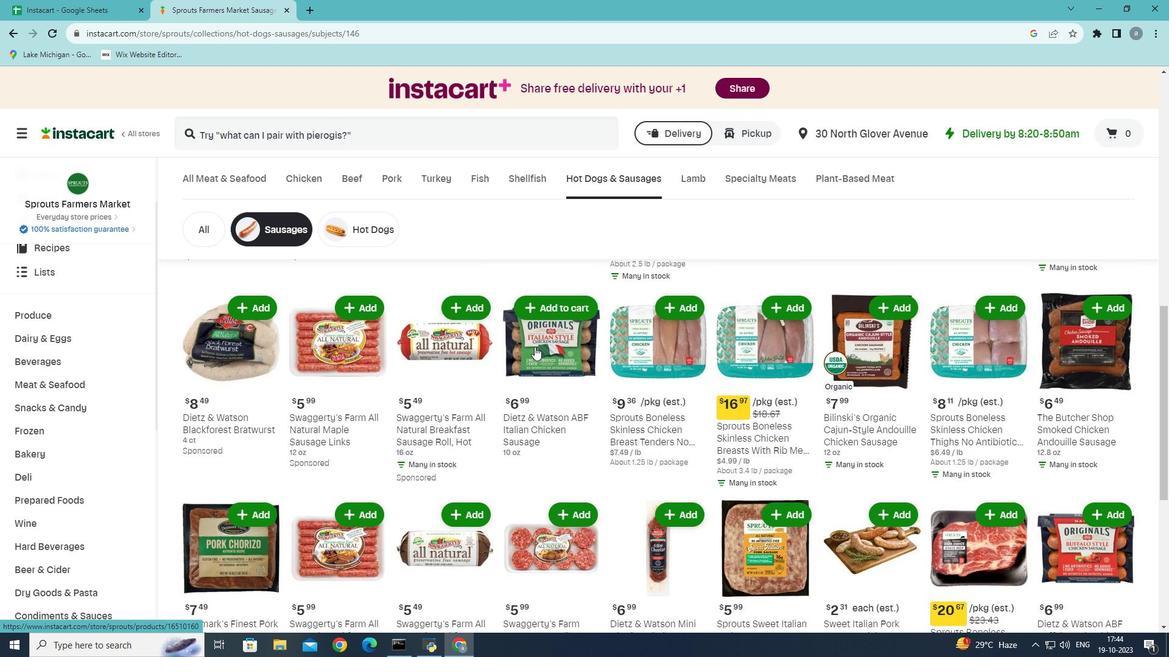 
Action: Mouse moved to (534, 346)
Screenshot: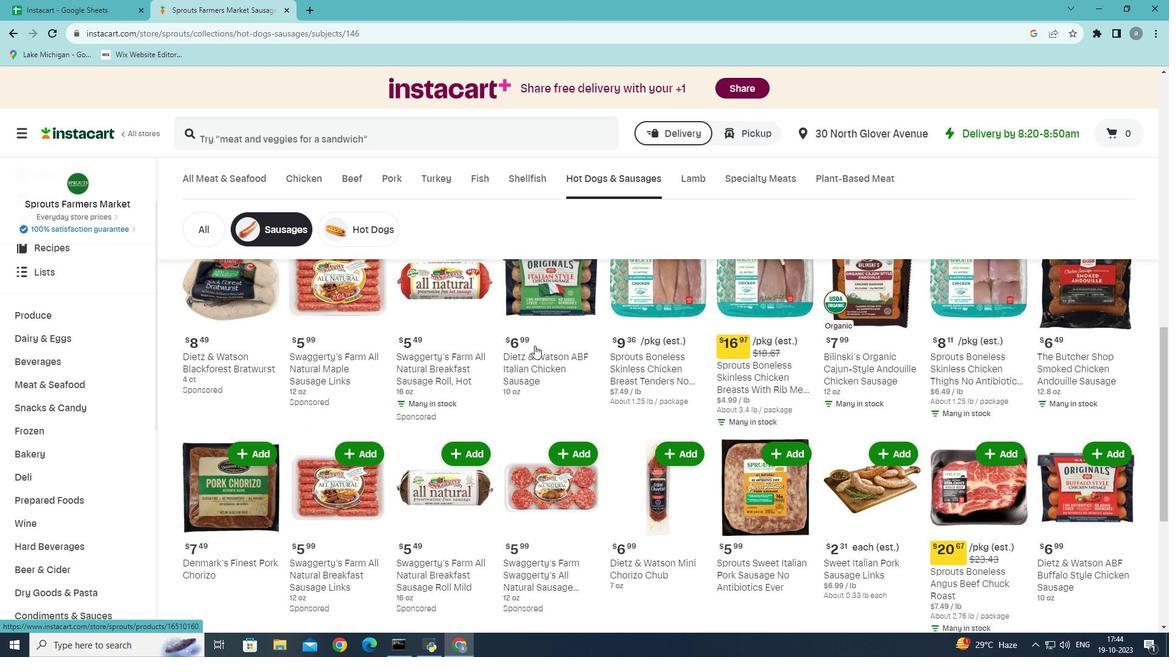 
Action: Mouse scrolled (534, 345) with delta (0, 0)
Screenshot: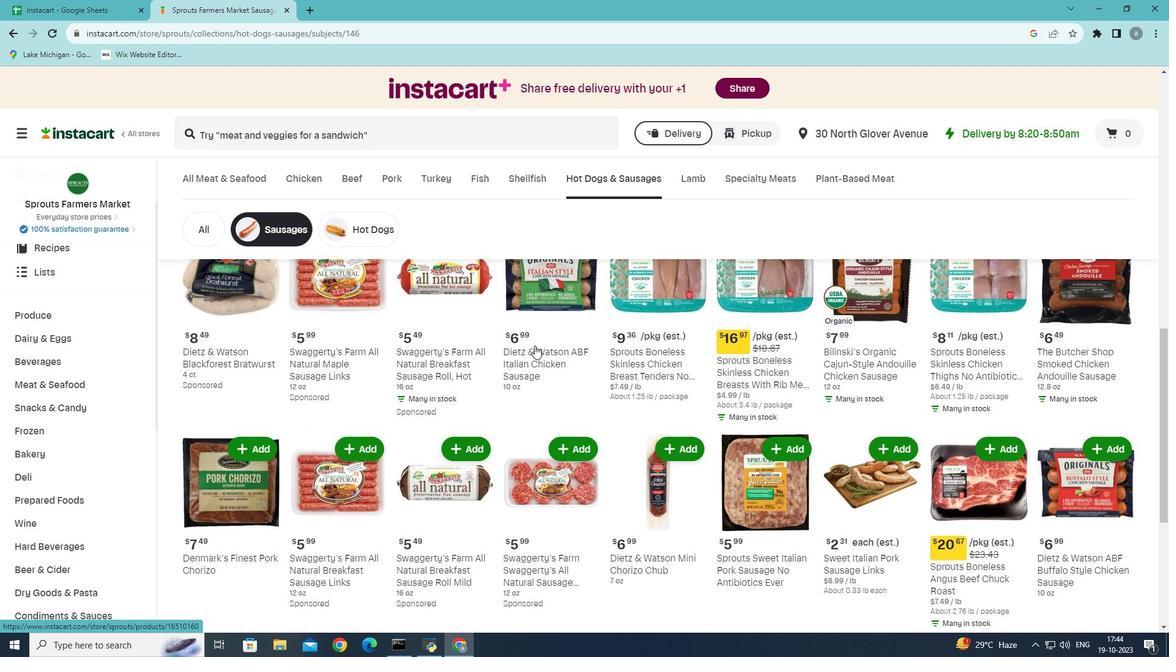 
Action: Mouse scrolled (534, 345) with delta (0, 0)
Screenshot: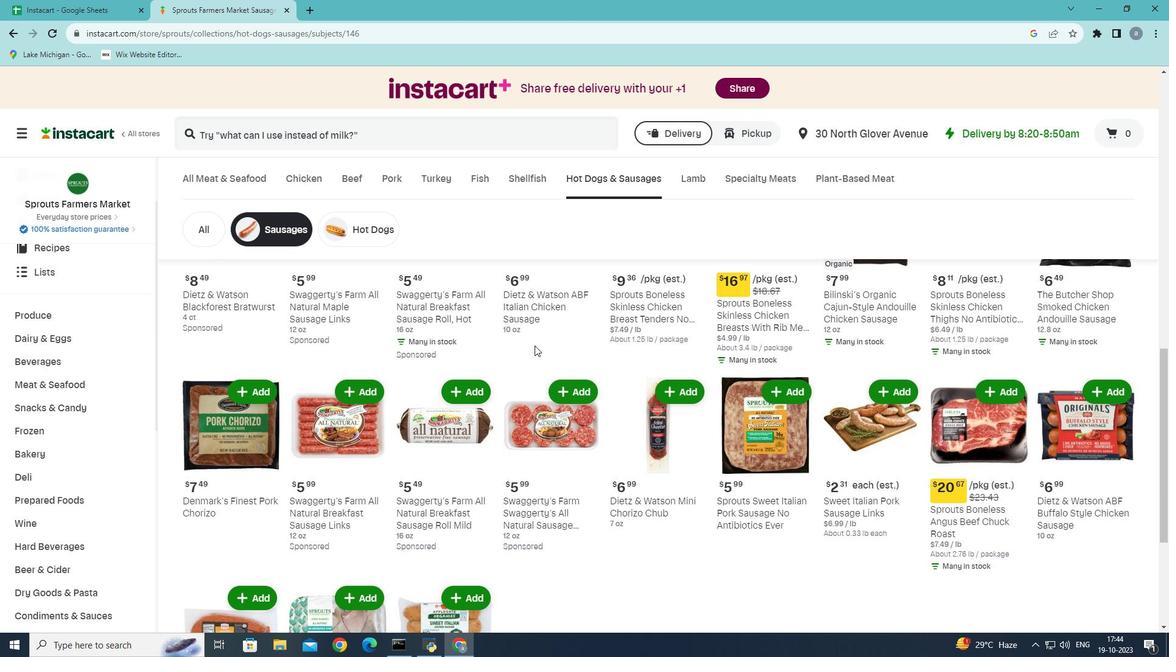 
Action: Mouse scrolled (534, 345) with delta (0, 0)
Screenshot: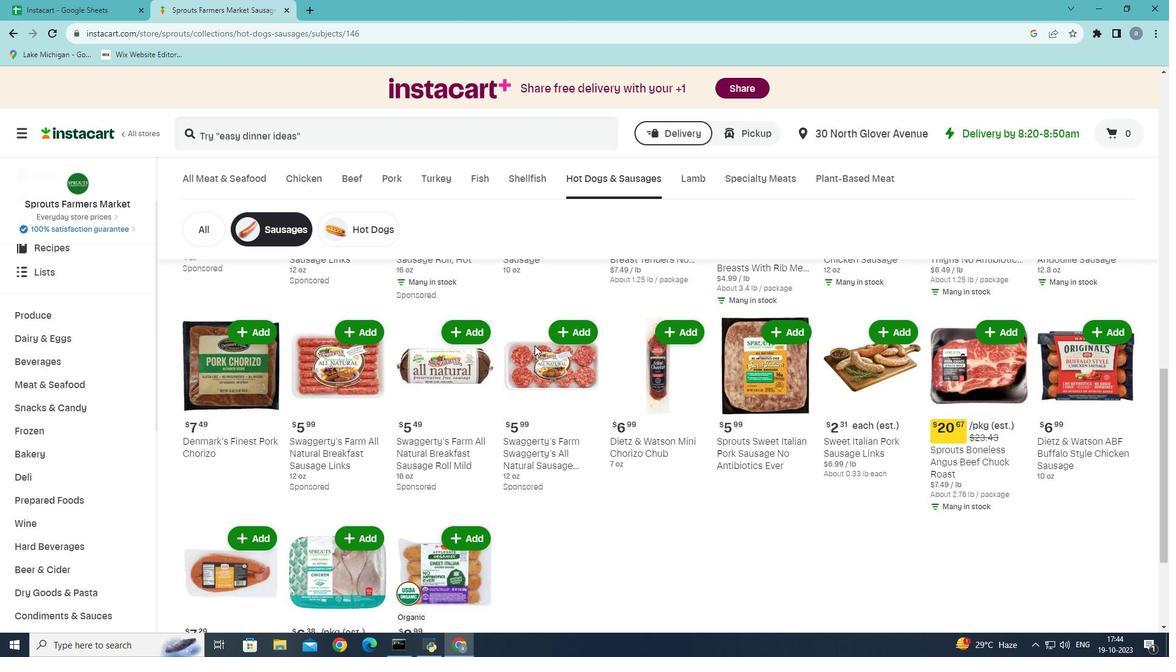 
Action: Mouse scrolled (534, 345) with delta (0, 0)
Screenshot: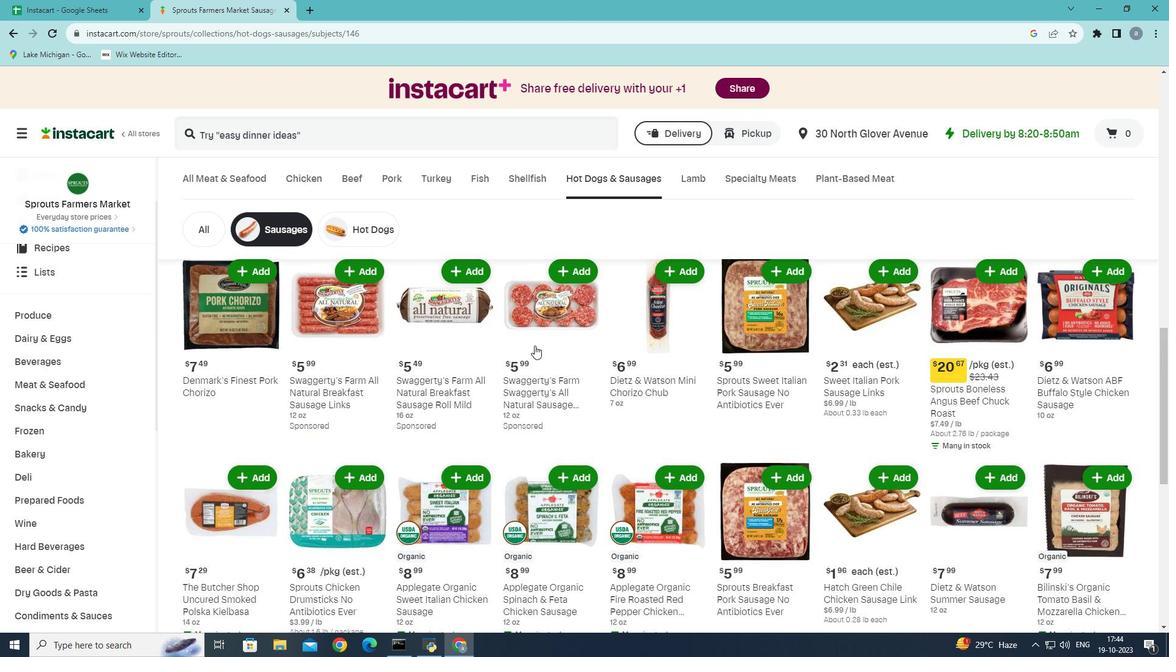 
Action: Mouse scrolled (534, 345) with delta (0, 0)
Screenshot: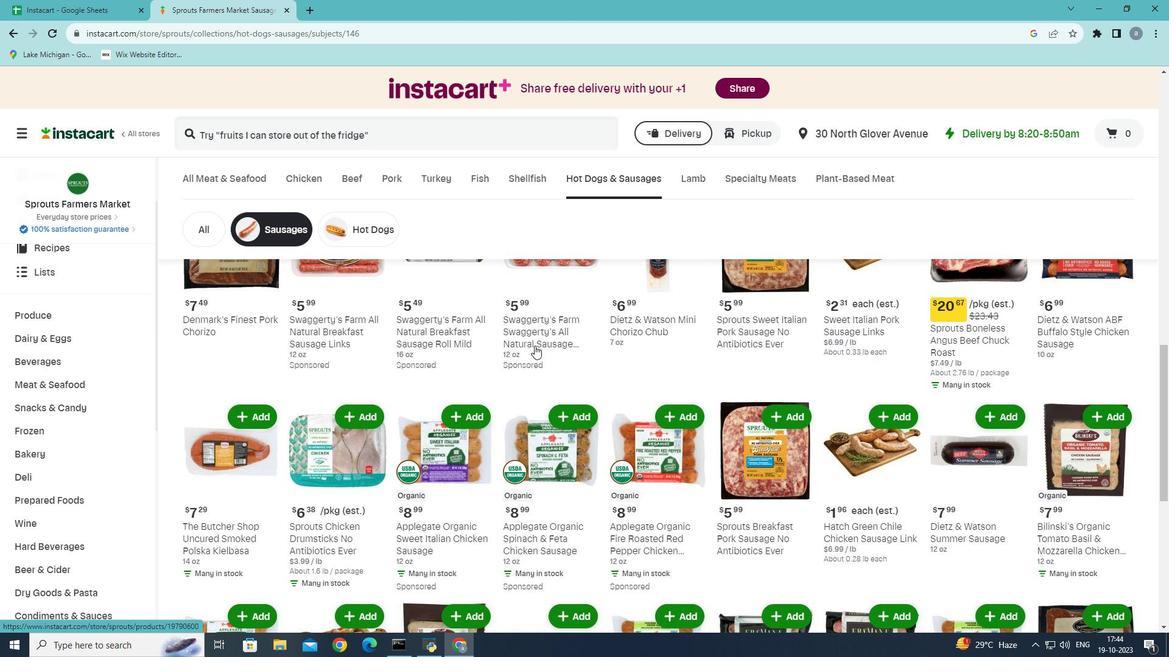 
Action: Mouse scrolled (534, 345) with delta (0, 0)
Screenshot: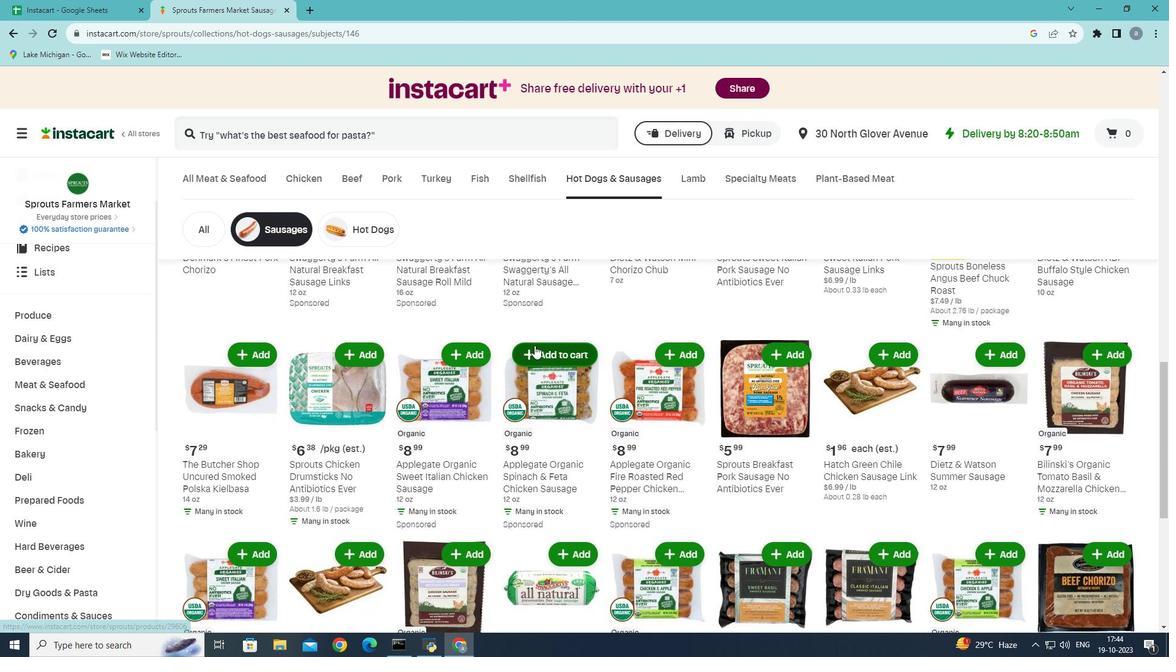 
Action: Mouse scrolled (534, 345) with delta (0, 0)
Screenshot: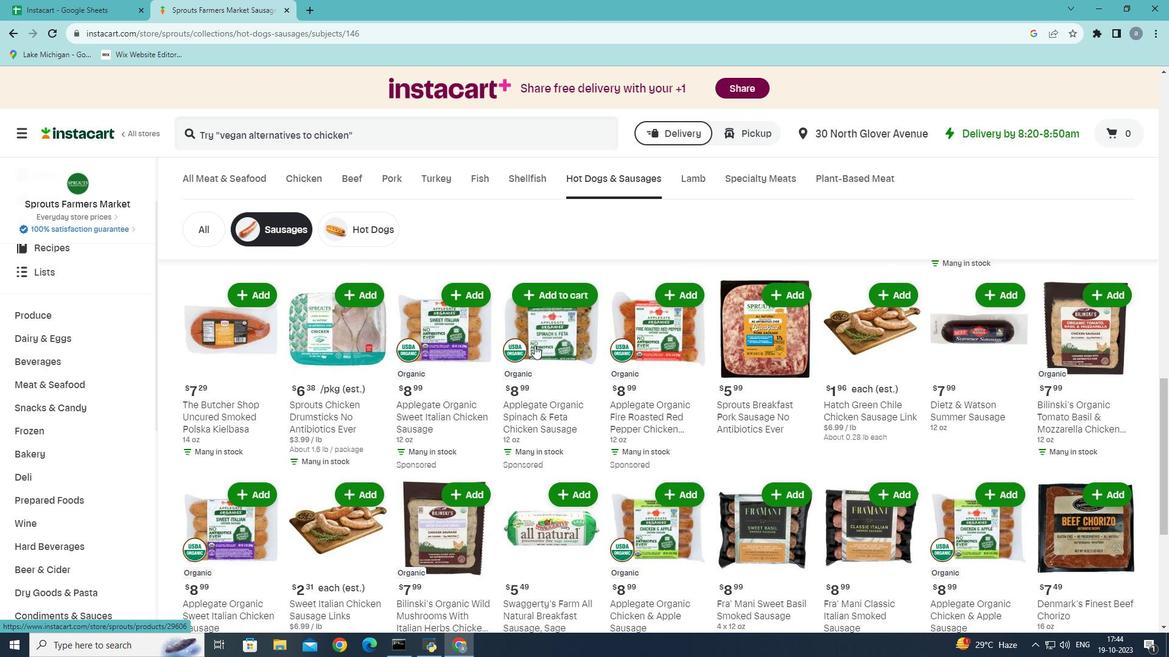 
Action: Mouse scrolled (534, 345) with delta (0, 0)
Screenshot: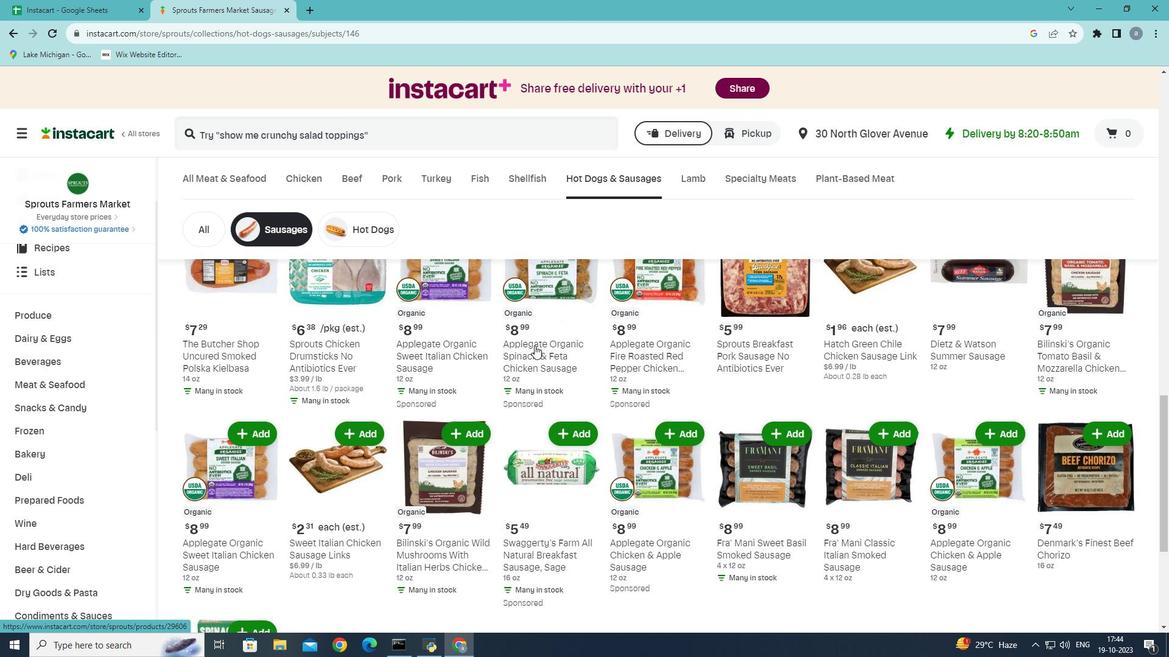 
Action: Mouse scrolled (534, 345) with delta (0, 0)
Screenshot: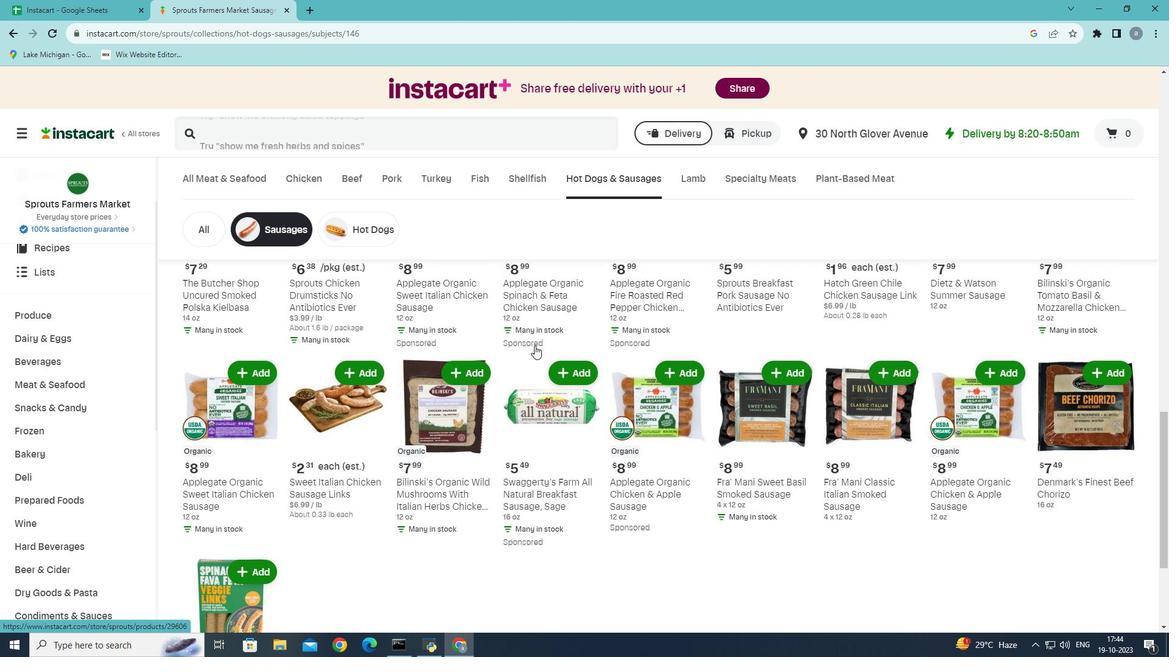 
Action: Mouse scrolled (534, 345) with delta (0, 0)
Screenshot: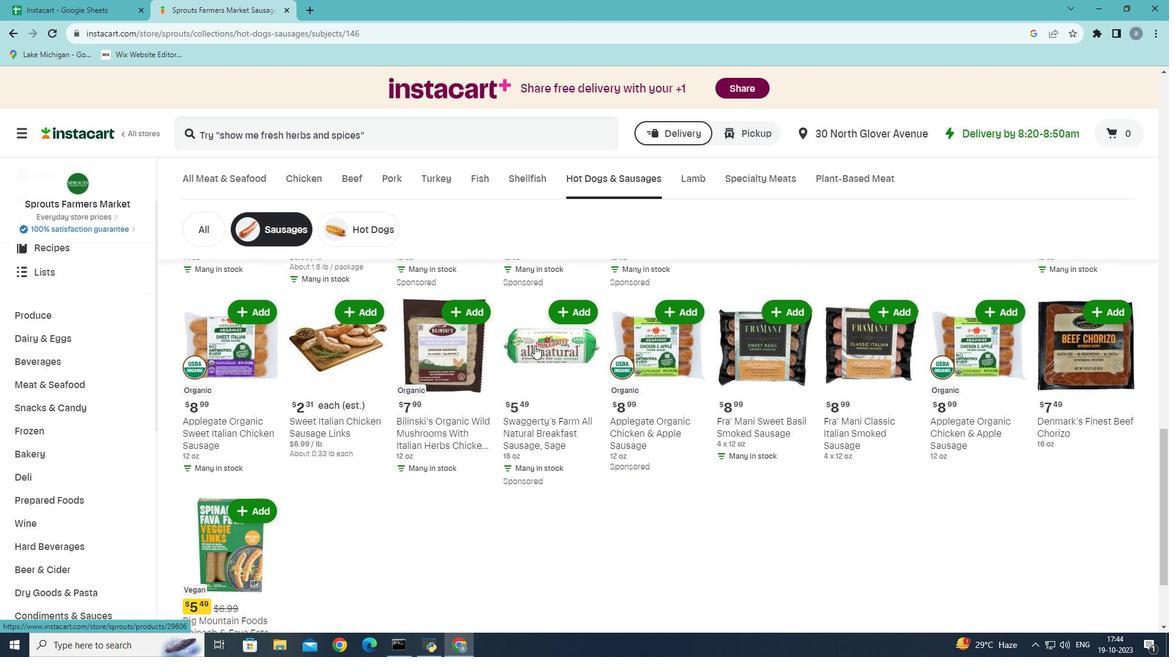 
Action: Mouse scrolled (534, 345) with delta (0, 0)
Screenshot: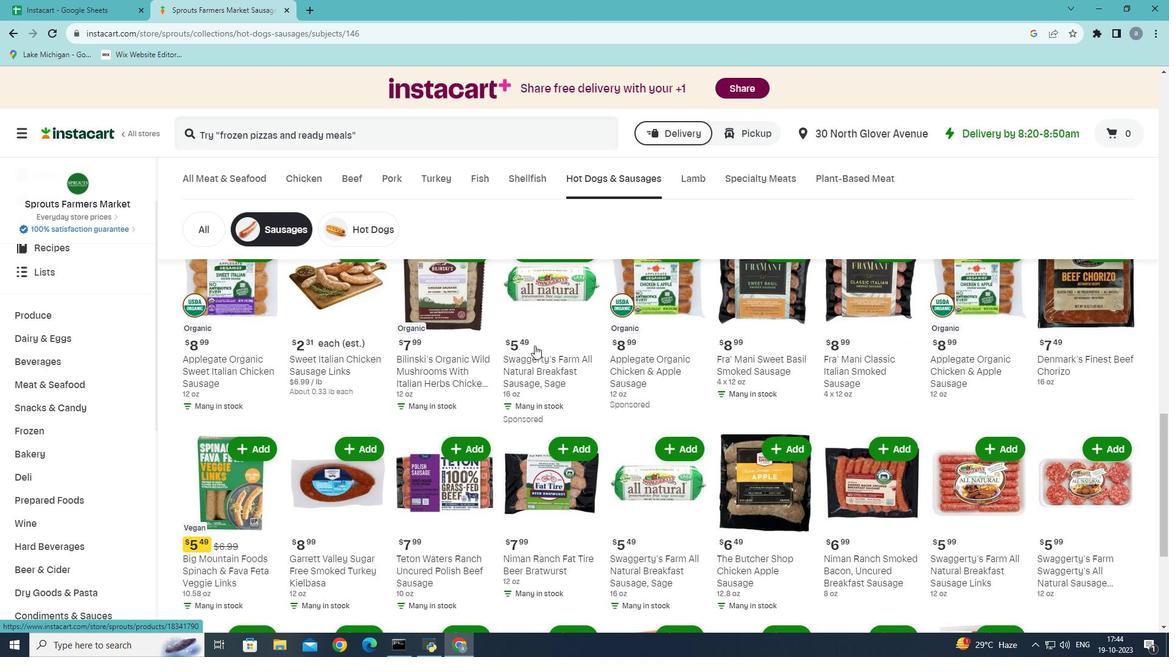 
Action: Mouse moved to (469, 391)
Screenshot: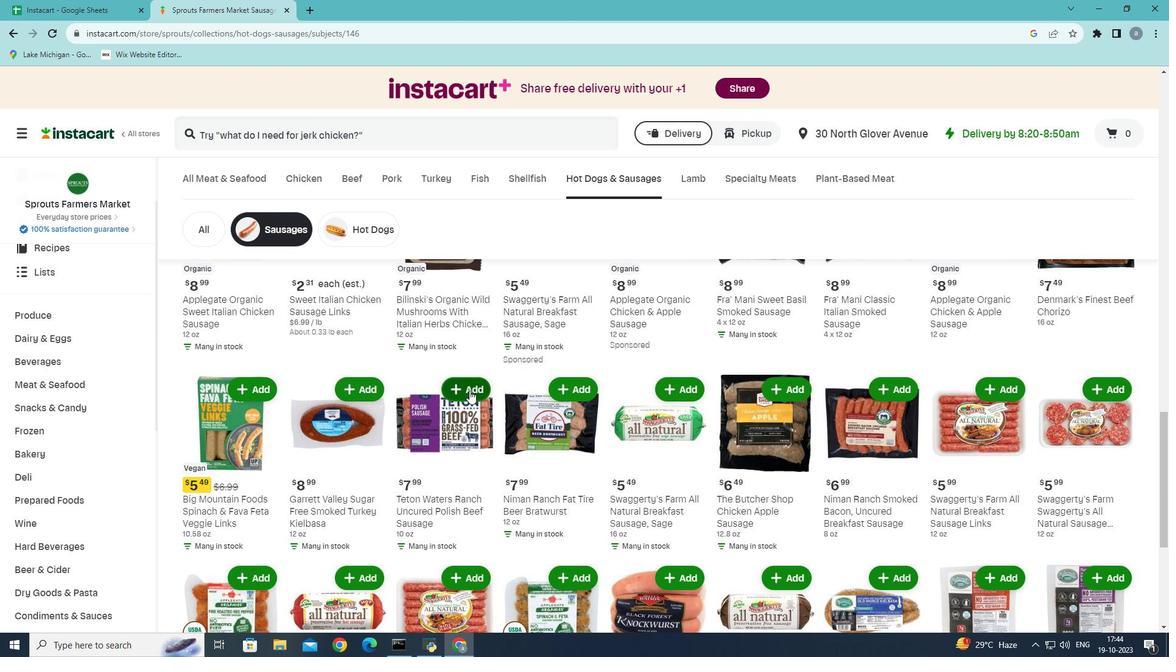
Action: Mouse pressed left at (469, 391)
Screenshot: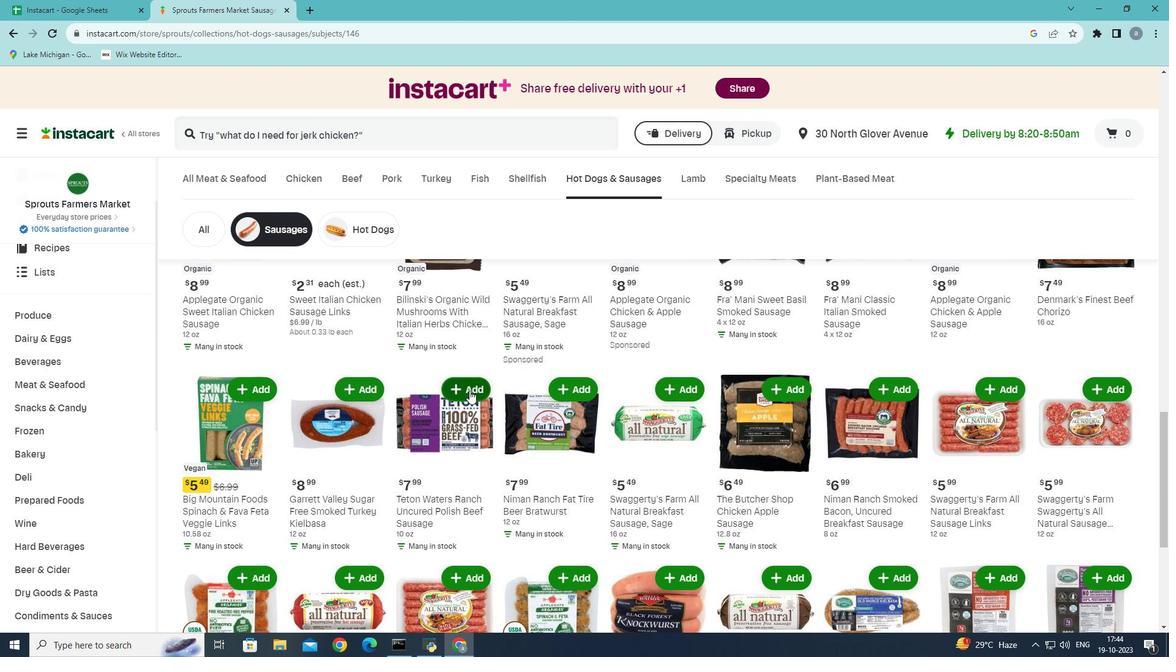 
Action: Mouse moved to (479, 371)
Screenshot: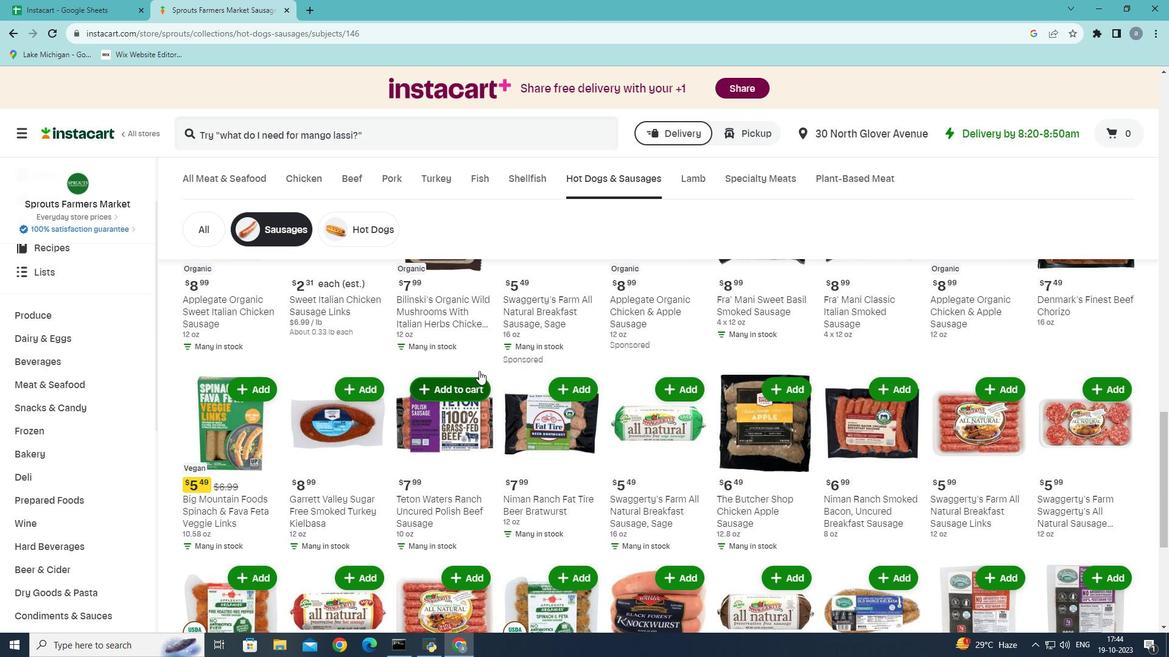 
